 Task: In the  document gatewayarch.doc ,align picture to the 'center'. Insert word art below the picture and give heading  'Gateway Arch Bordered Blue'
Action: Mouse moved to (28, 109)
Screenshot: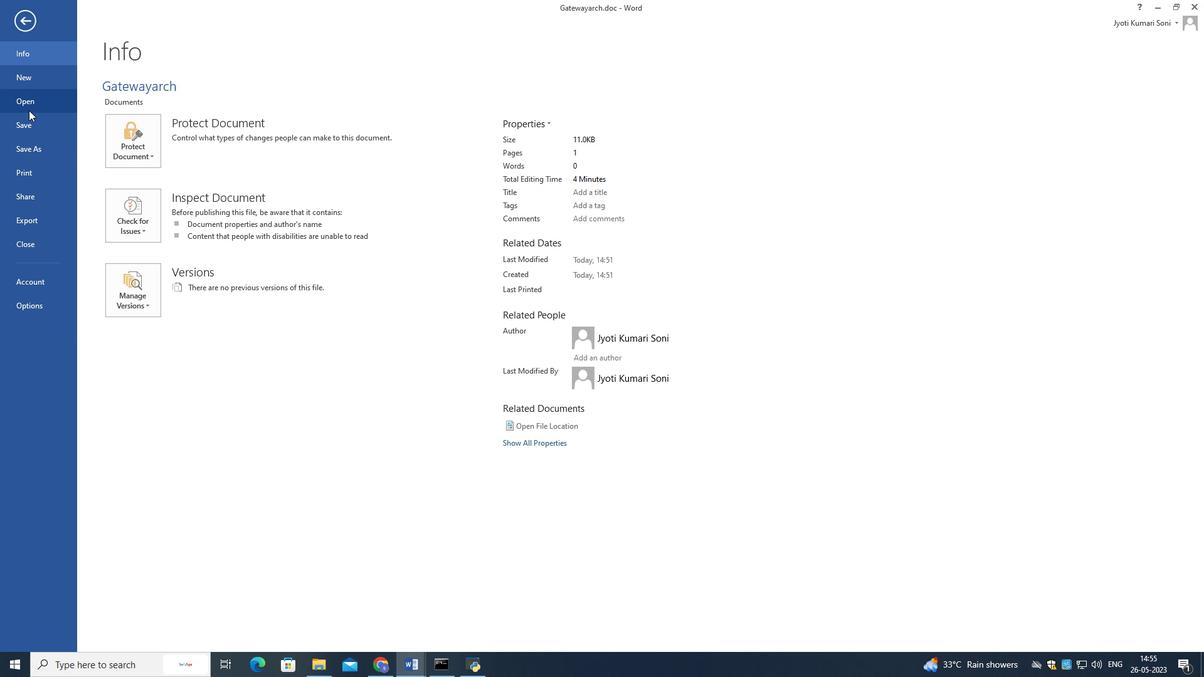 
Action: Mouse pressed left at (28, 109)
Screenshot: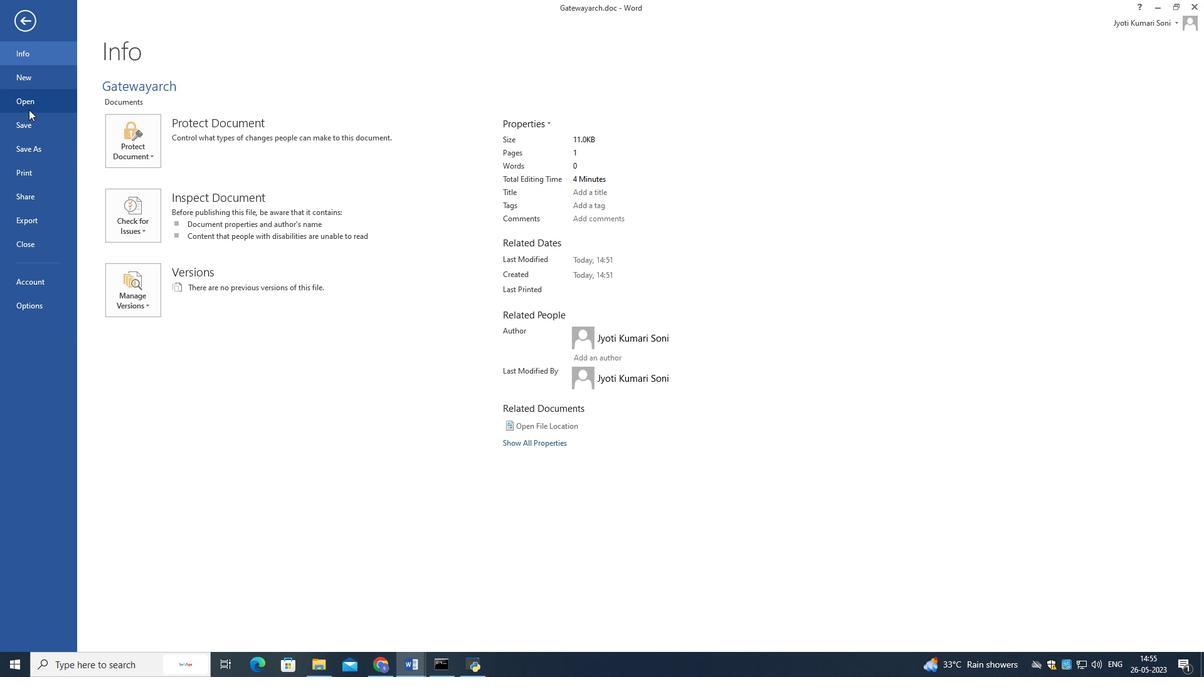 
Action: Mouse moved to (354, 114)
Screenshot: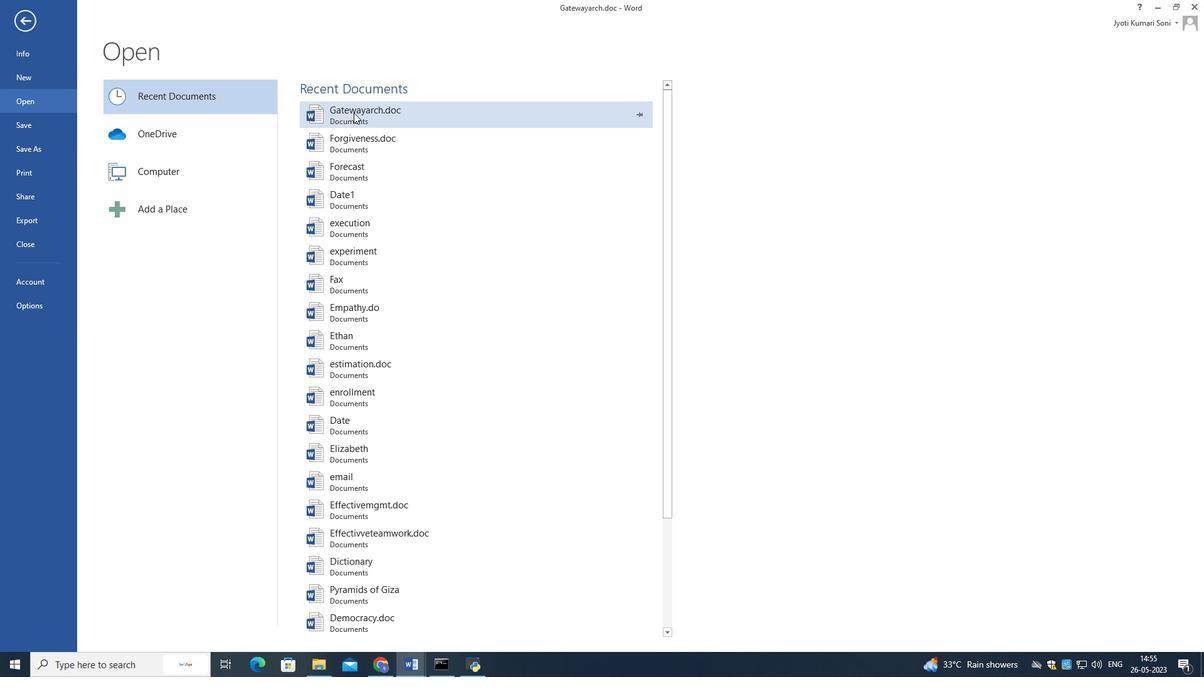 
Action: Mouse pressed left at (354, 114)
Screenshot: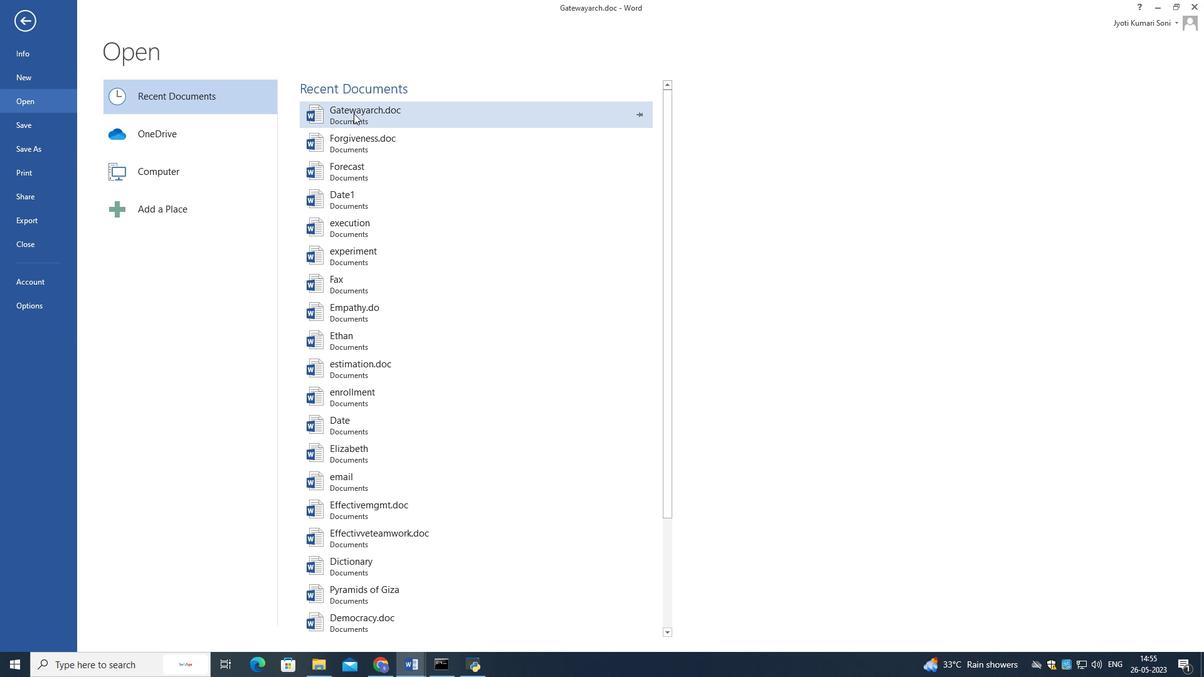 
Action: Mouse moved to (493, 240)
Screenshot: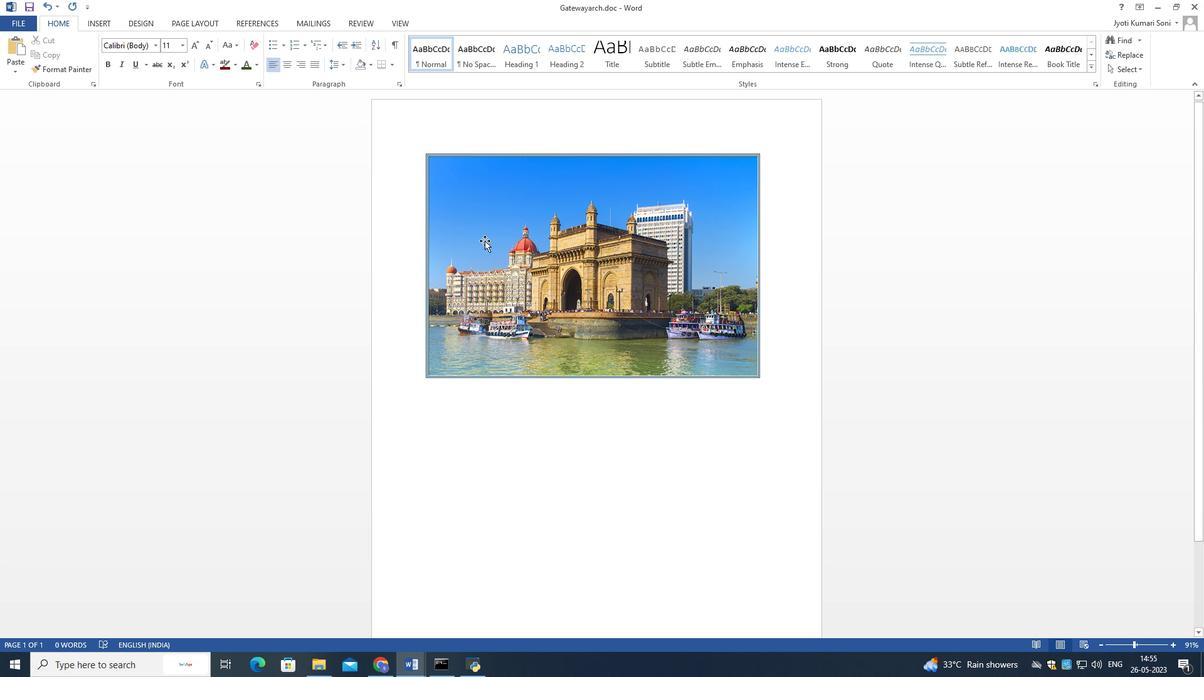 
Action: Mouse pressed left at (493, 240)
Screenshot: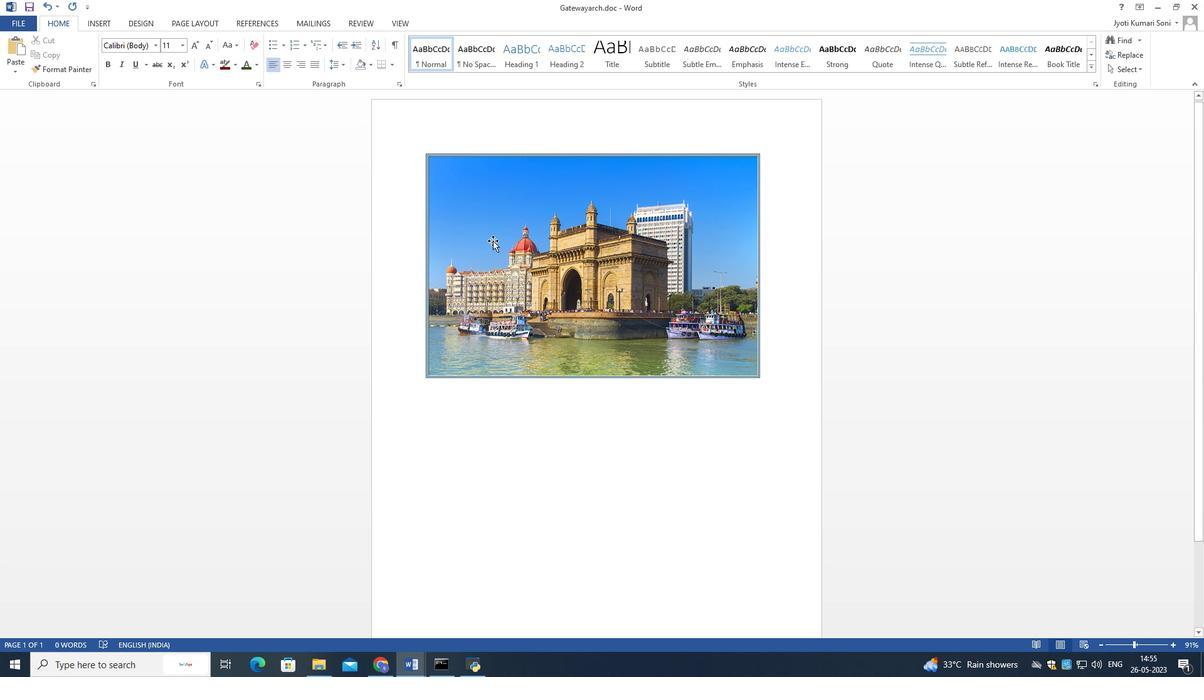 
Action: Mouse moved to (286, 62)
Screenshot: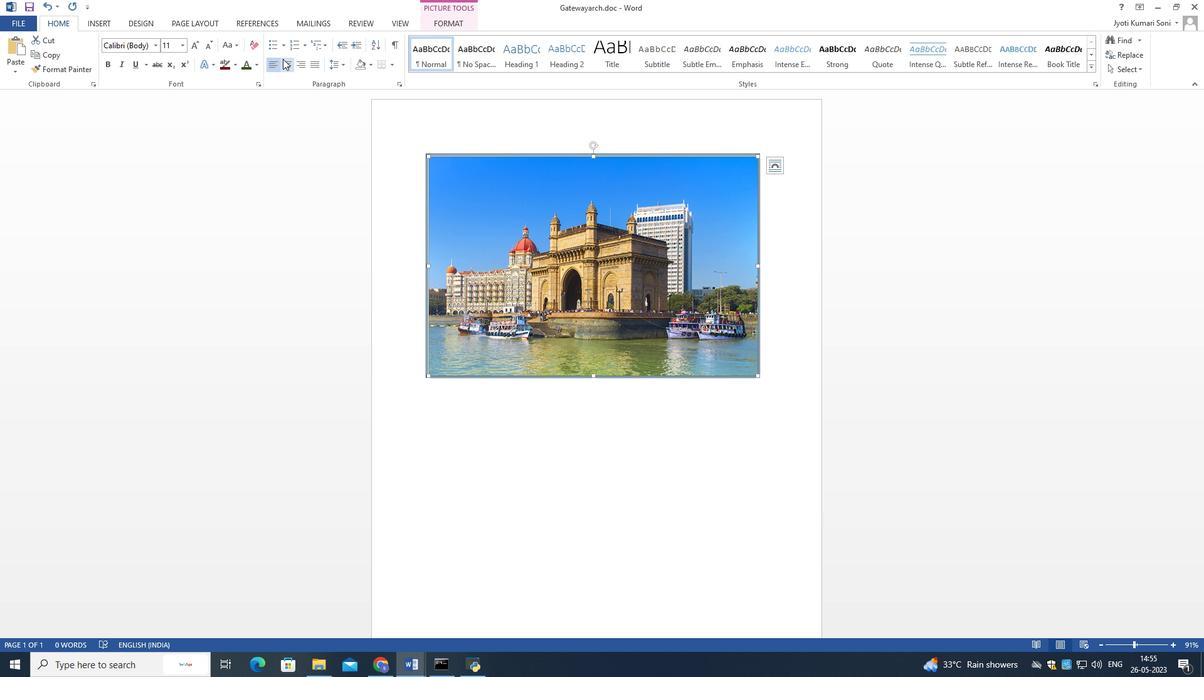 
Action: Mouse pressed left at (286, 62)
Screenshot: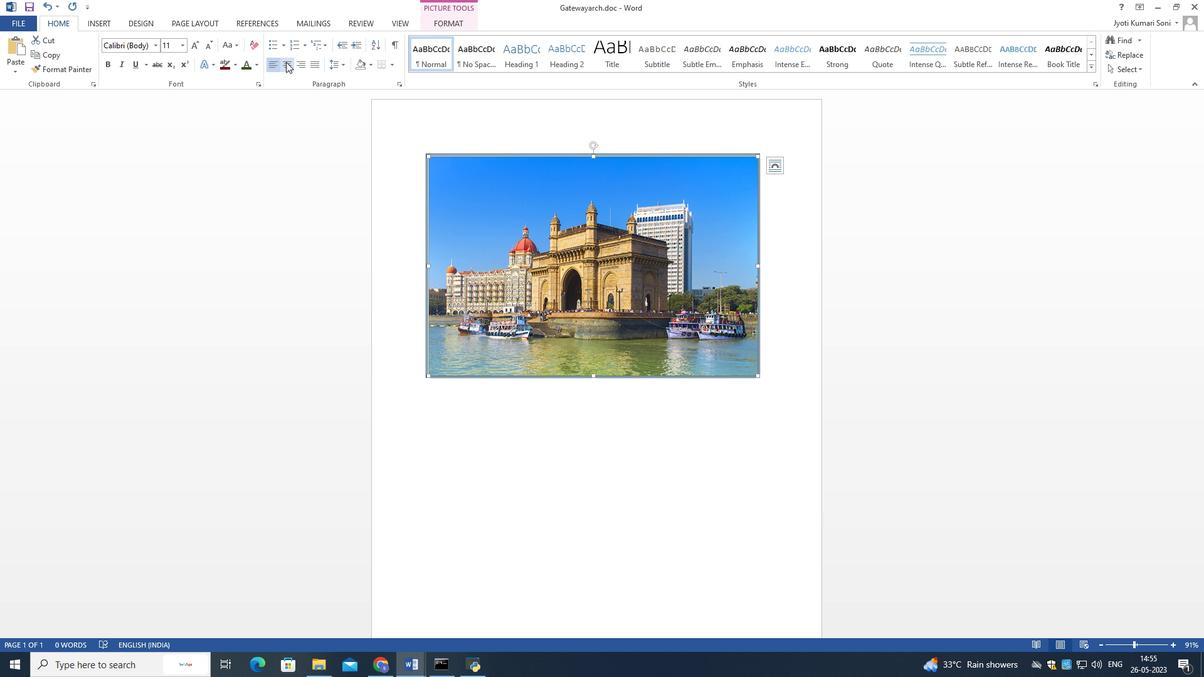 
Action: Mouse moved to (619, 454)
Screenshot: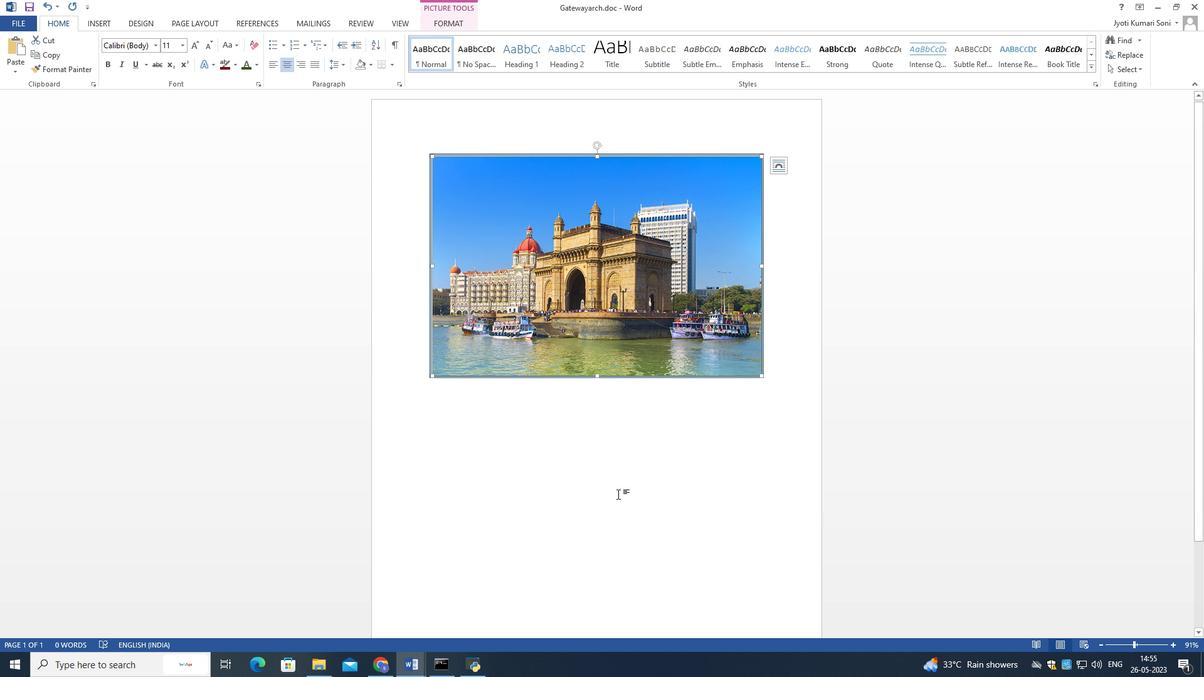 
Action: Mouse pressed left at (619, 454)
Screenshot: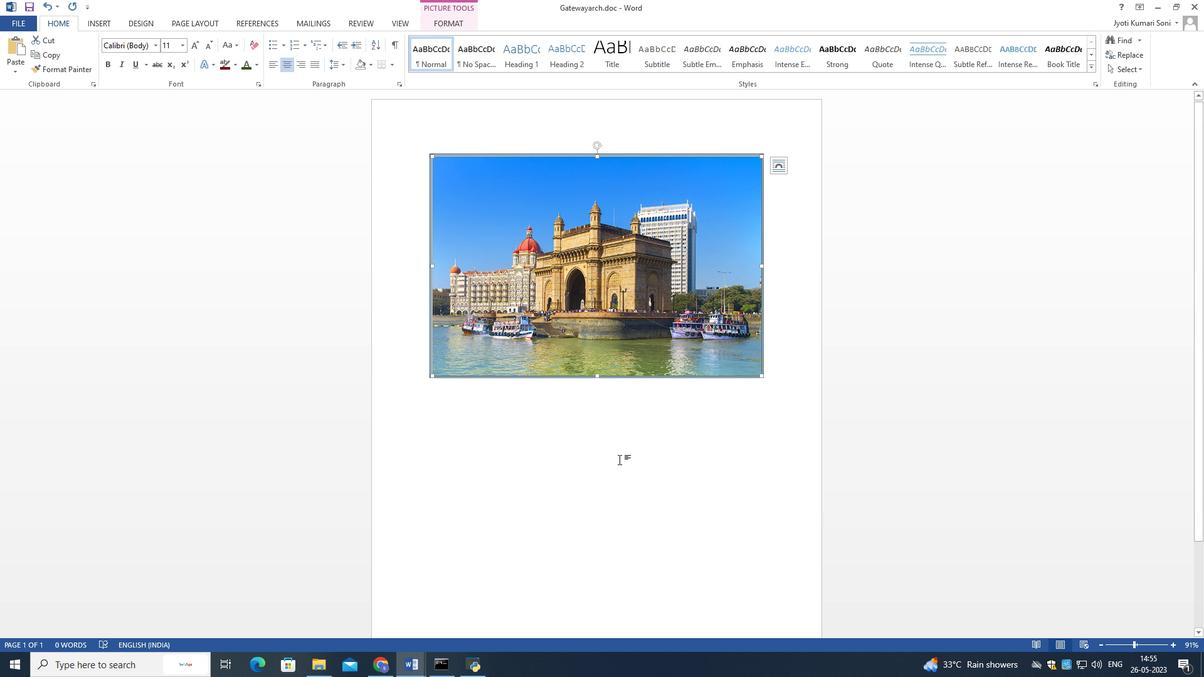 
Action: Mouse moved to (763, 383)
Screenshot: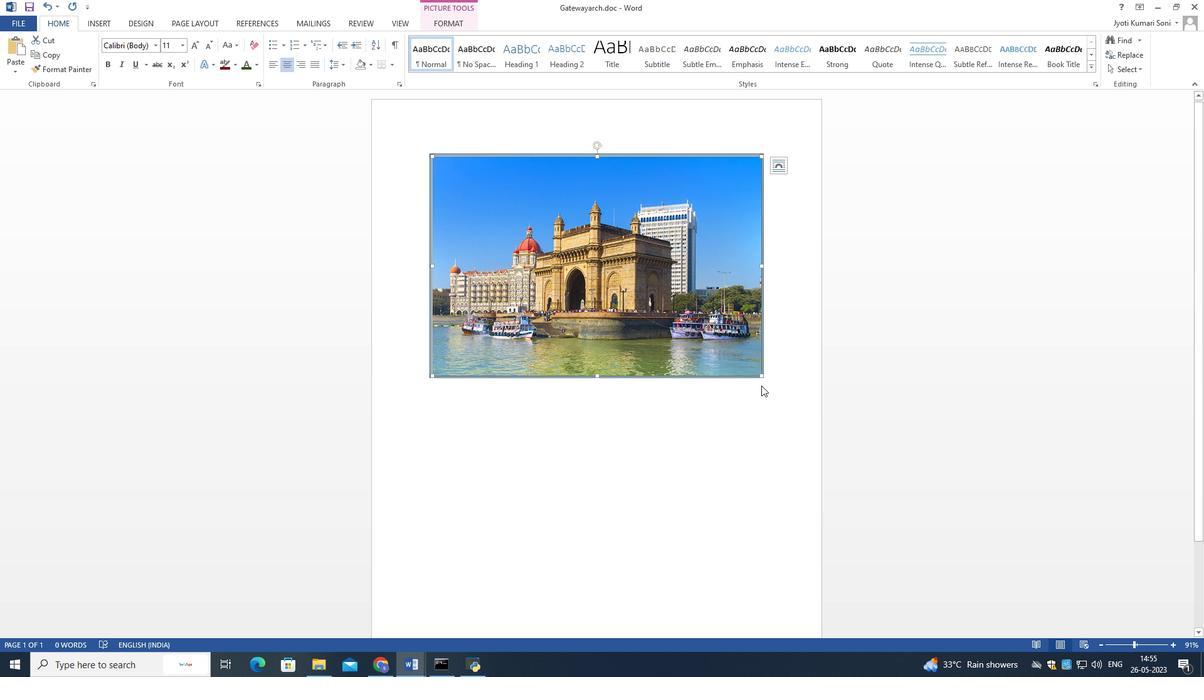
Action: Mouse pressed left at (763, 383)
Screenshot: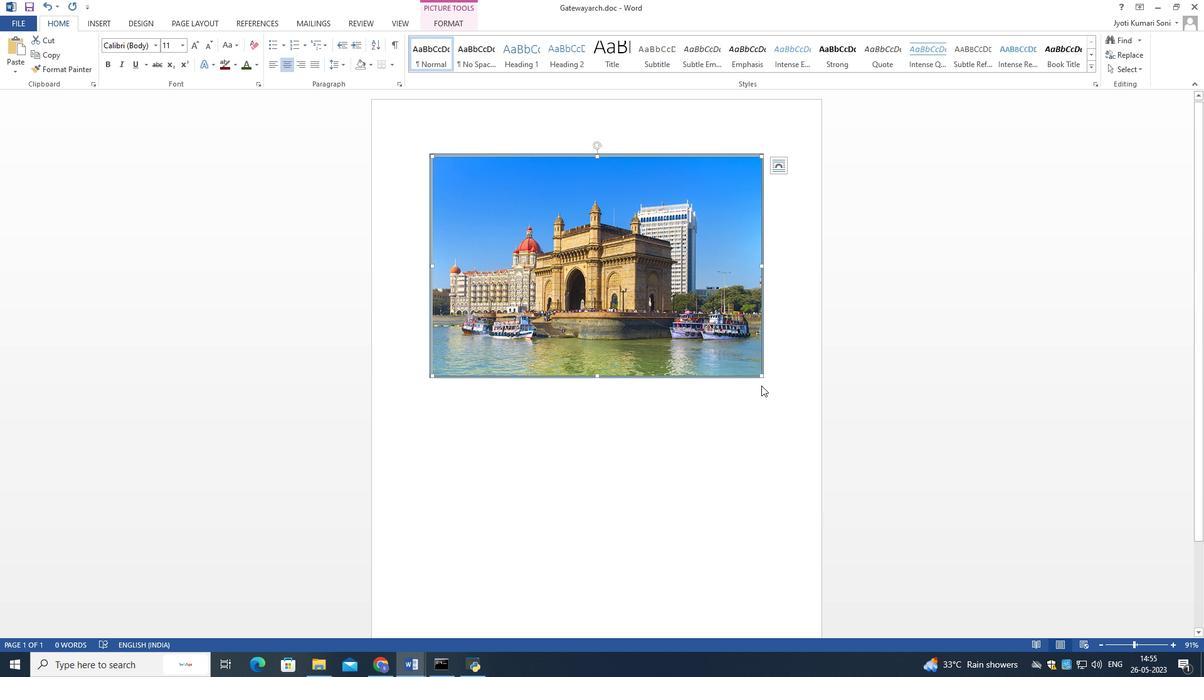 
Action: Mouse moved to (767, 377)
Screenshot: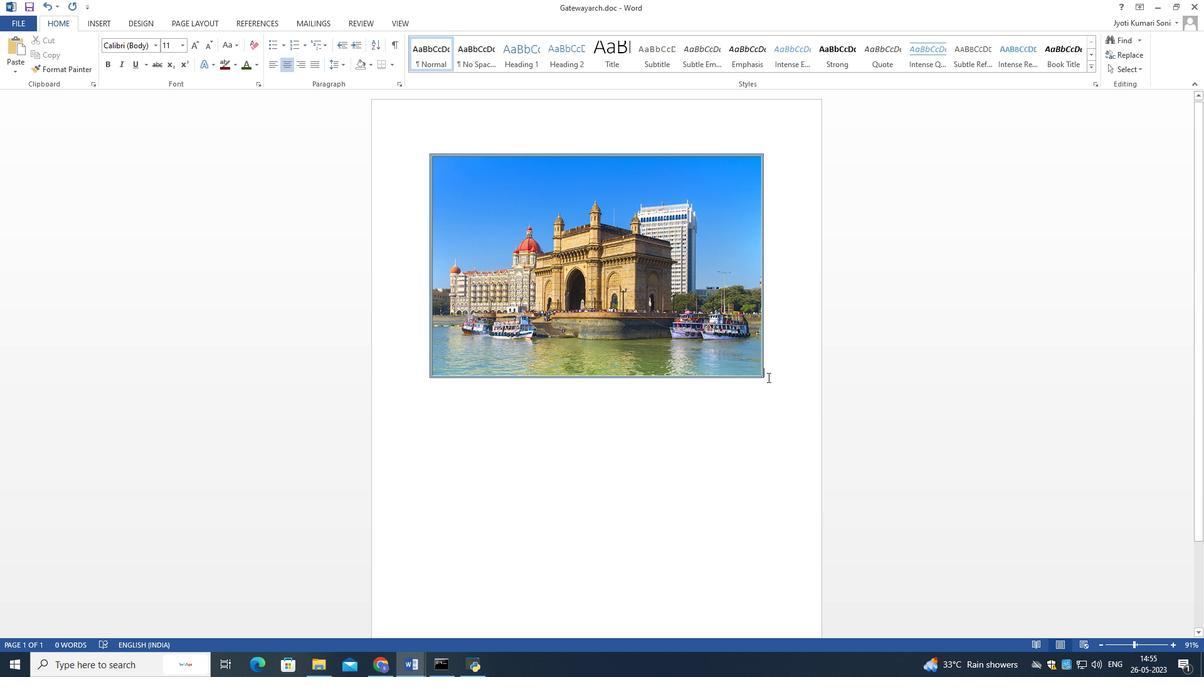 
Action: Key pressed <Key.enter><Key.enter>
Screenshot: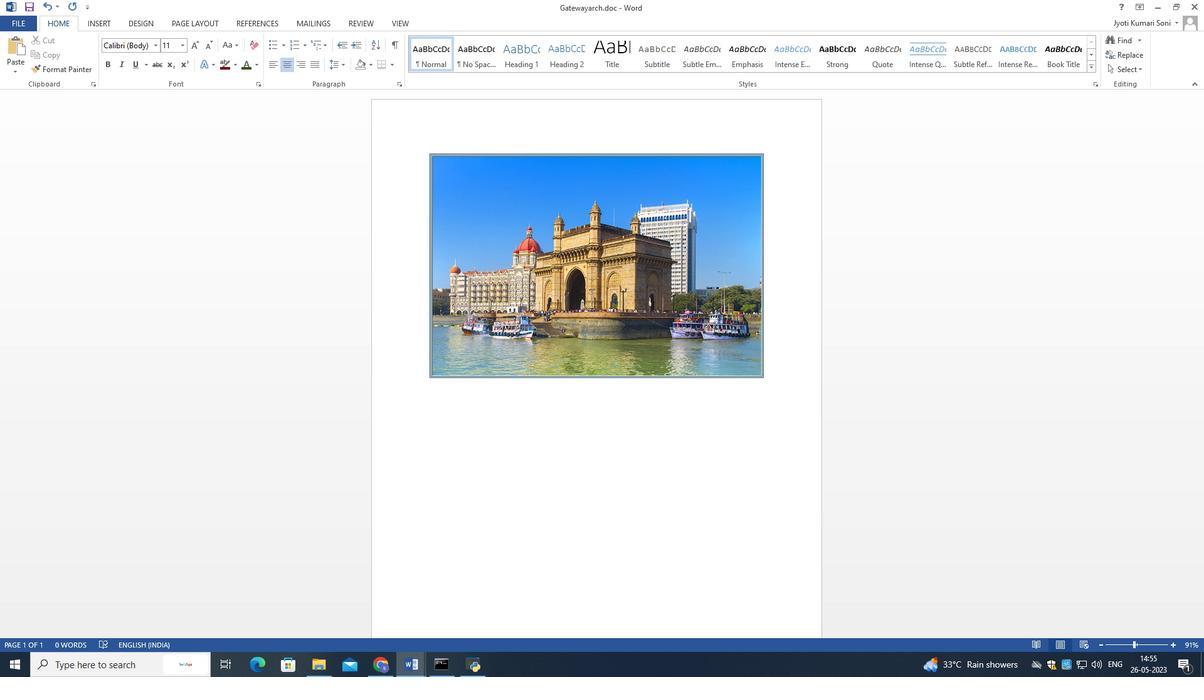 
Action: Mouse moved to (107, 26)
Screenshot: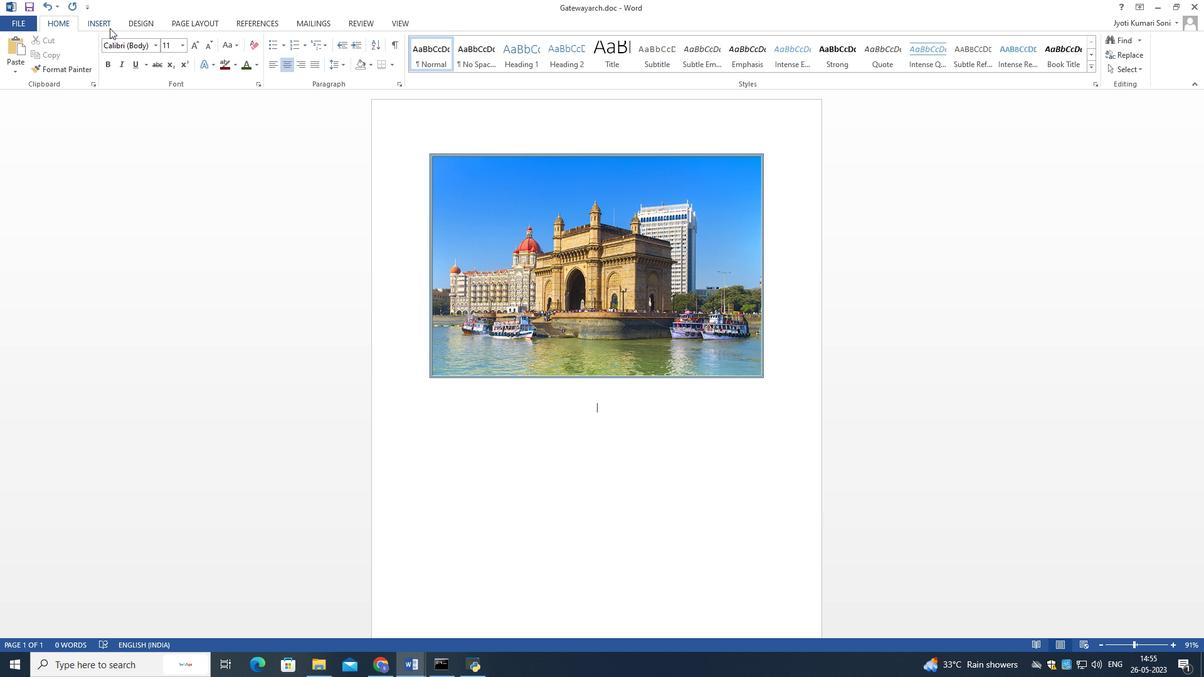 
Action: Mouse pressed left at (107, 26)
Screenshot: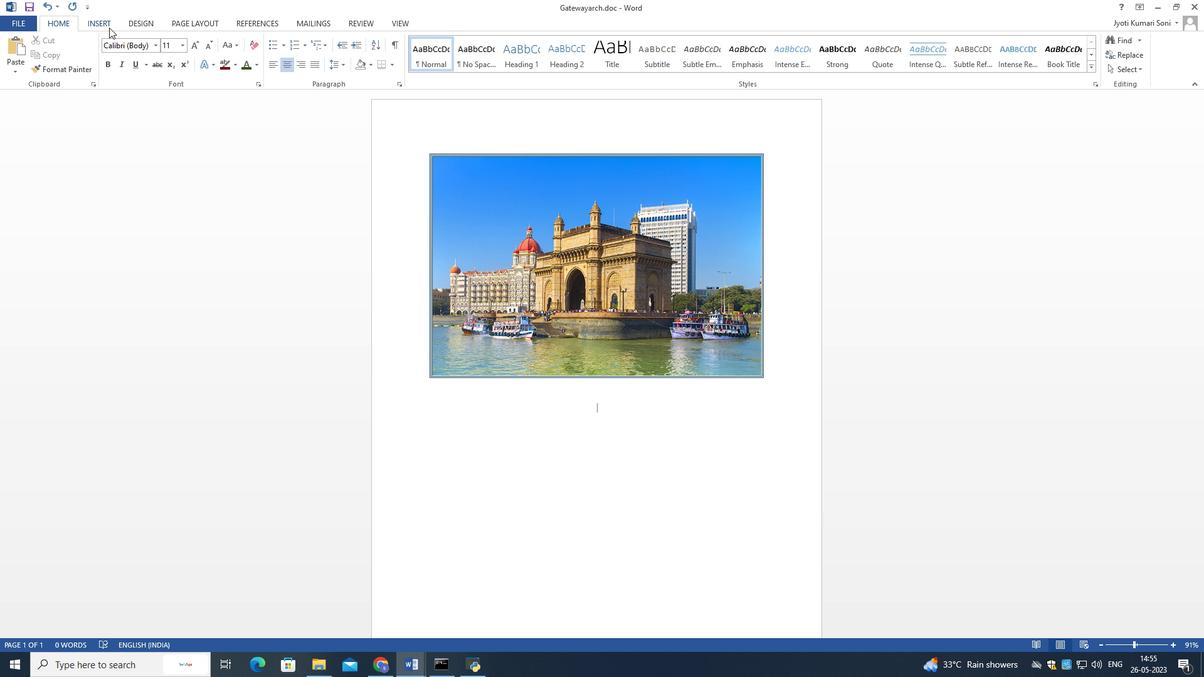 
Action: Mouse moved to (691, 69)
Screenshot: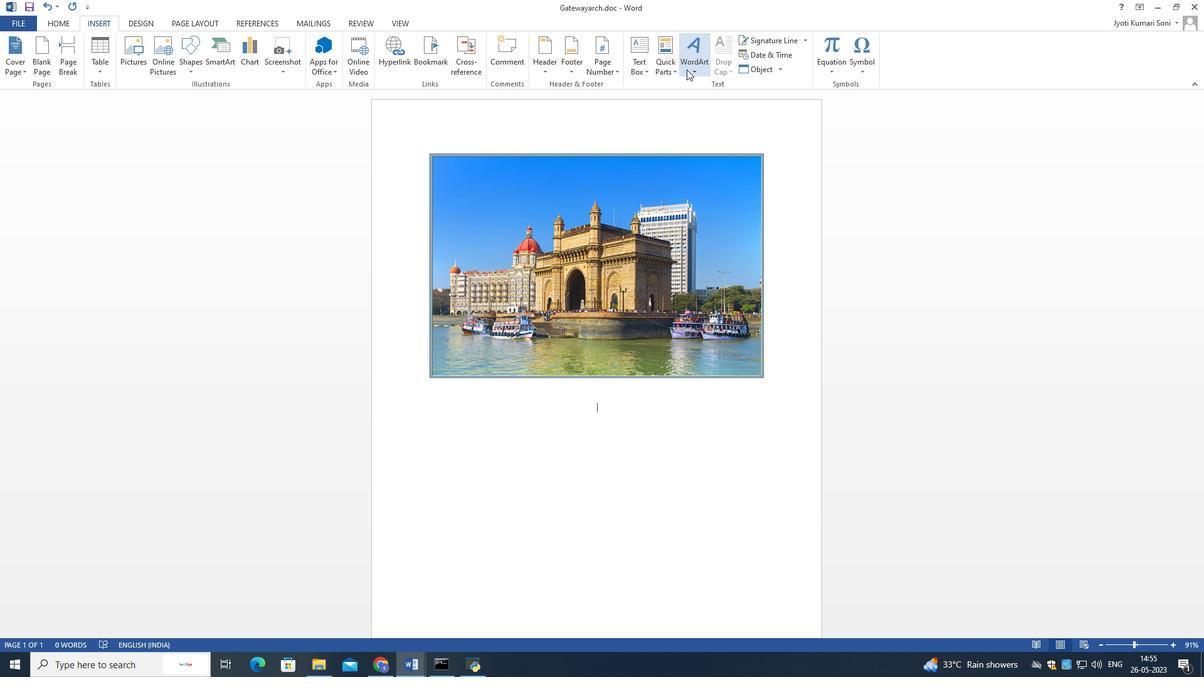 
Action: Mouse pressed left at (691, 69)
Screenshot: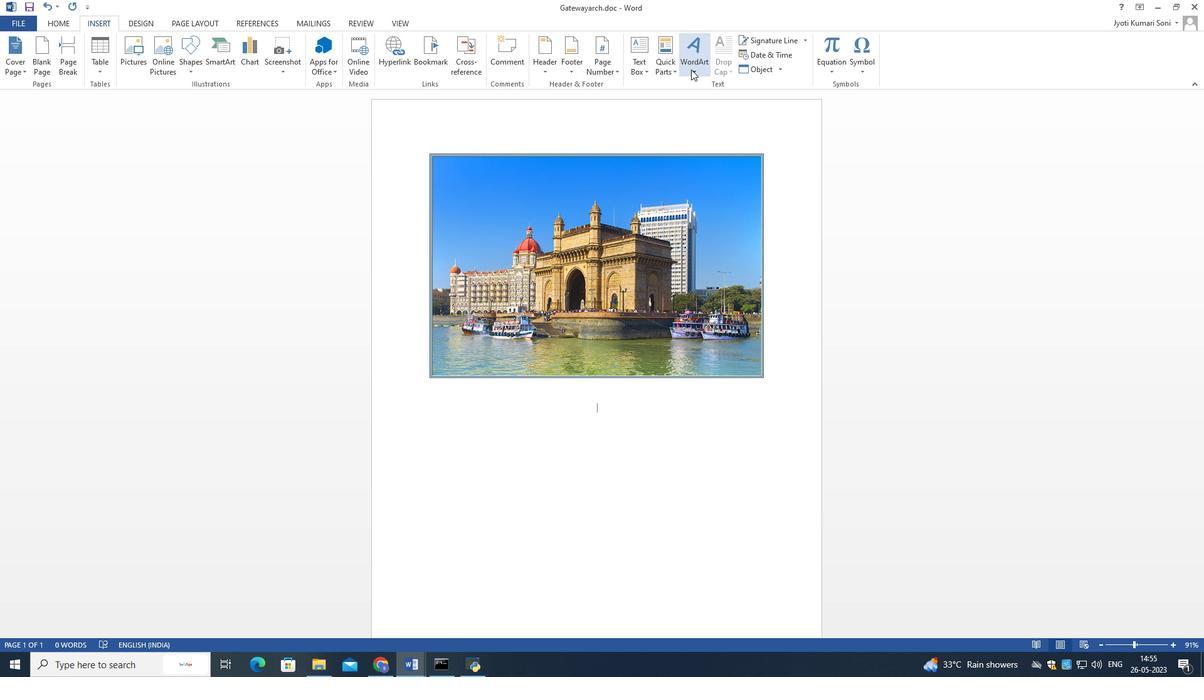 
Action: Mouse moved to (589, 417)
Screenshot: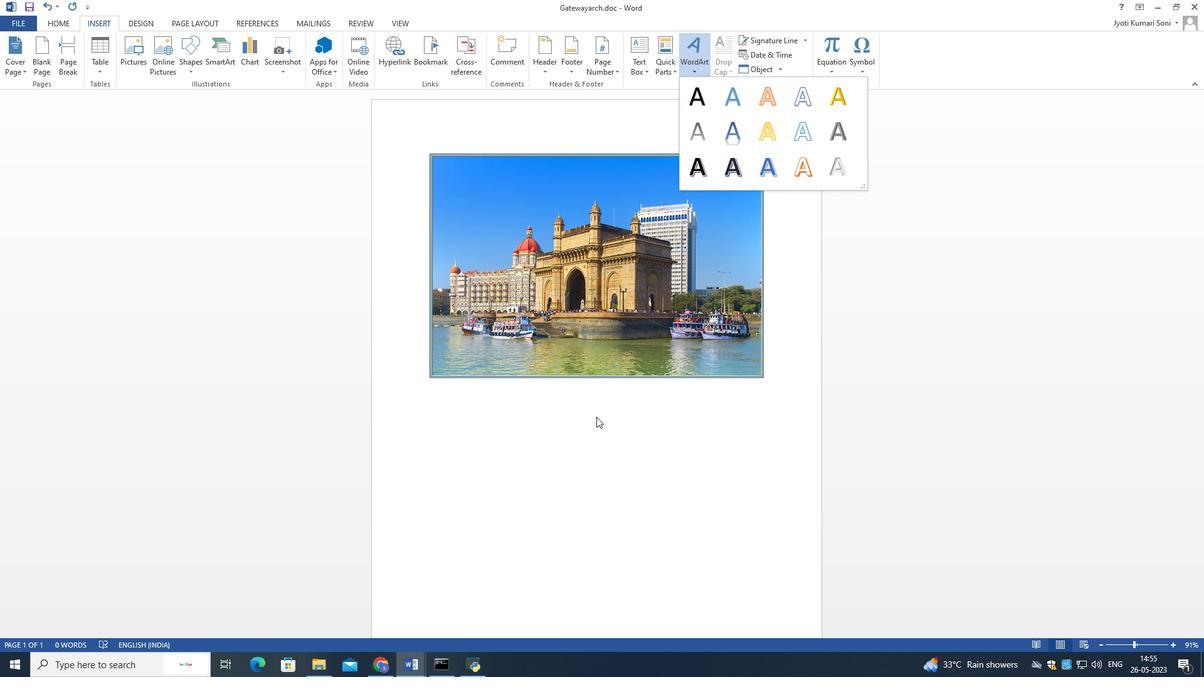 
Action: Mouse pressed left at (589, 417)
Screenshot: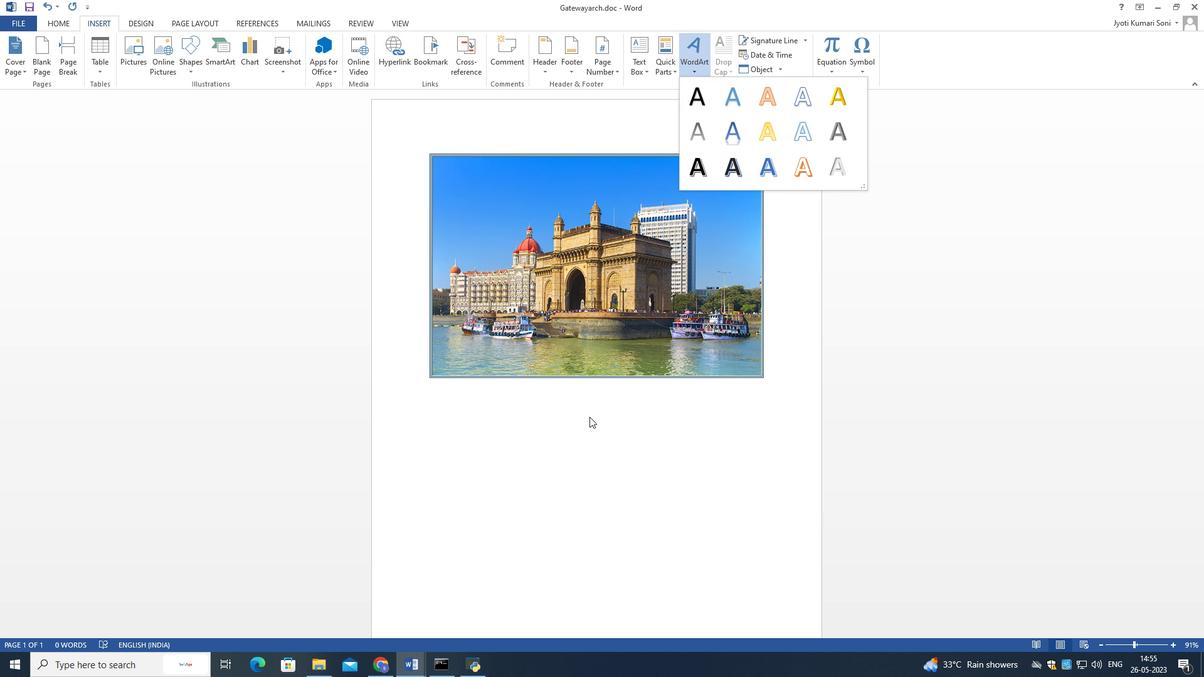 
Action: Mouse moved to (586, 416)
Screenshot: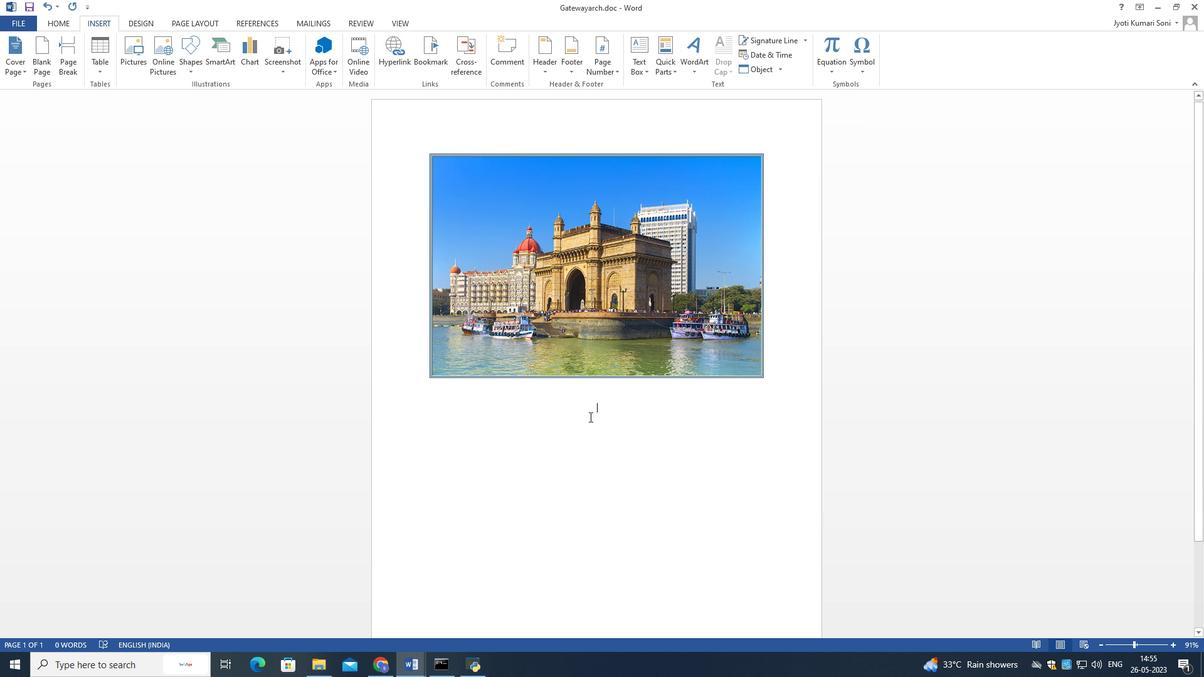 
Action: Key pressed <Key.shift>Gateway<Key.space><Key.shift>Arch<Key.space><Key.shift>Bordered<Key.space><Key.shift><Key.shift><Key.shift><Key.shift><Key.shift><Key.shift><Key.shift><Key.shift><Key.shift><Key.shift><Key.shift><Key.shift><Key.shift><Key.shift><Key.shift><Key.shift><Key.shift><Key.shift><Key.shift><Key.shift><Key.shift><Key.shift>Blue
Screenshot: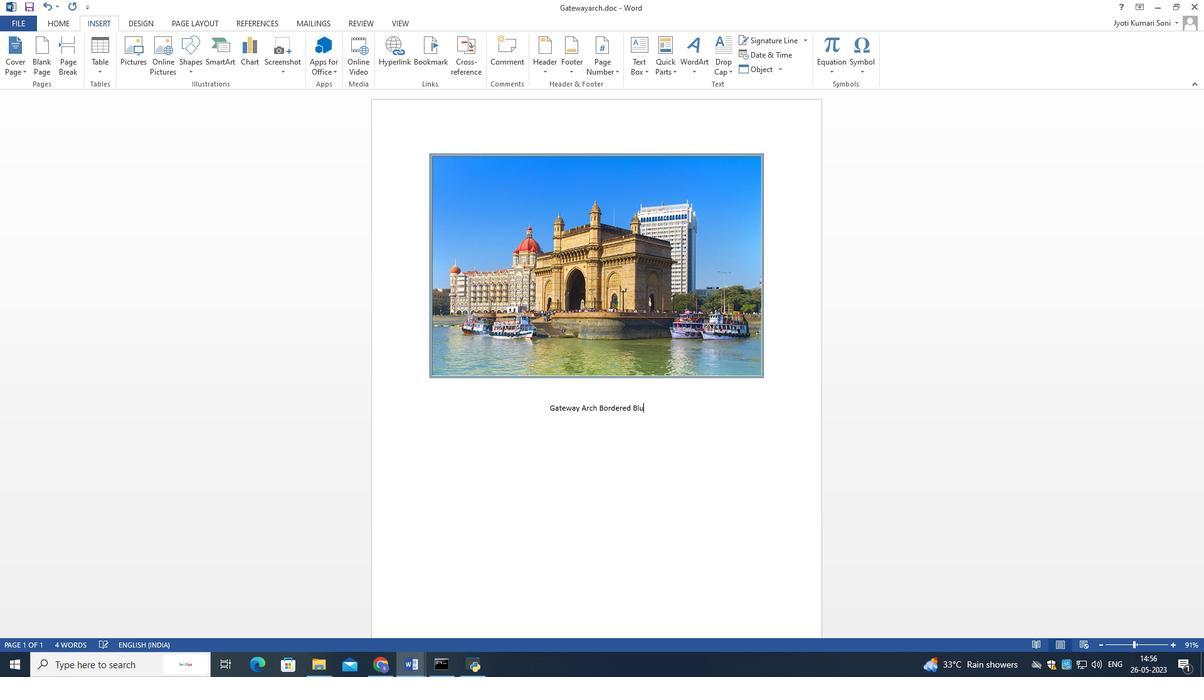 
Action: Mouse moved to (659, 401)
Screenshot: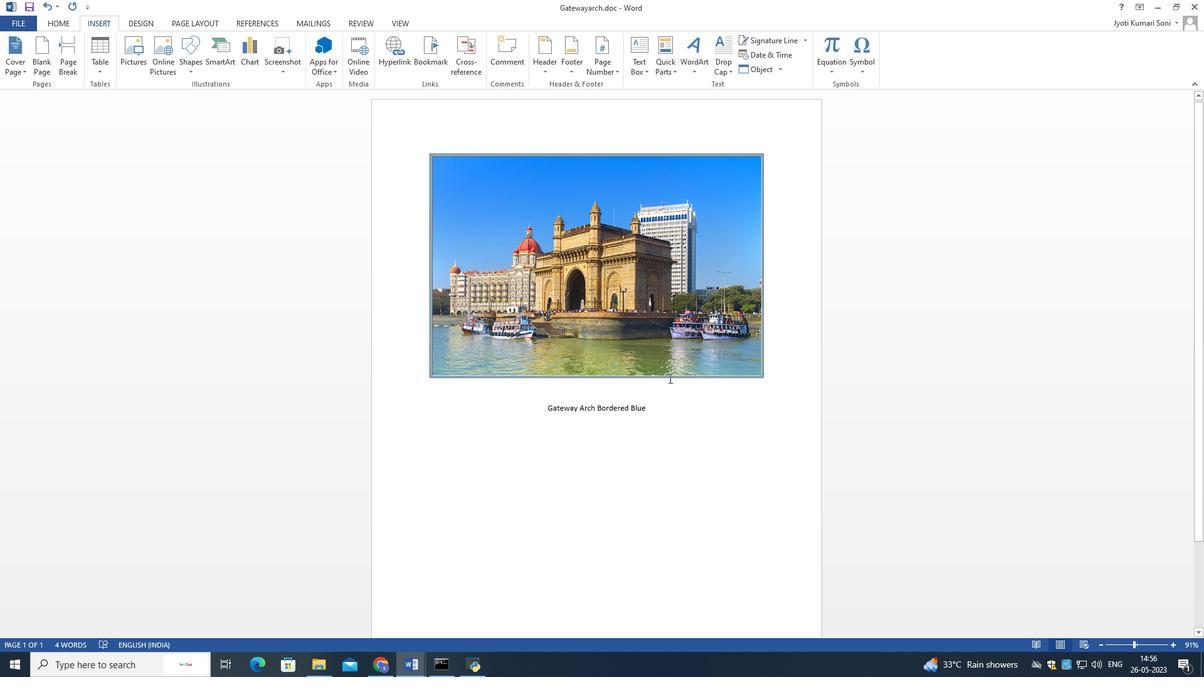 
Action: Mouse pressed left at (659, 401)
Screenshot: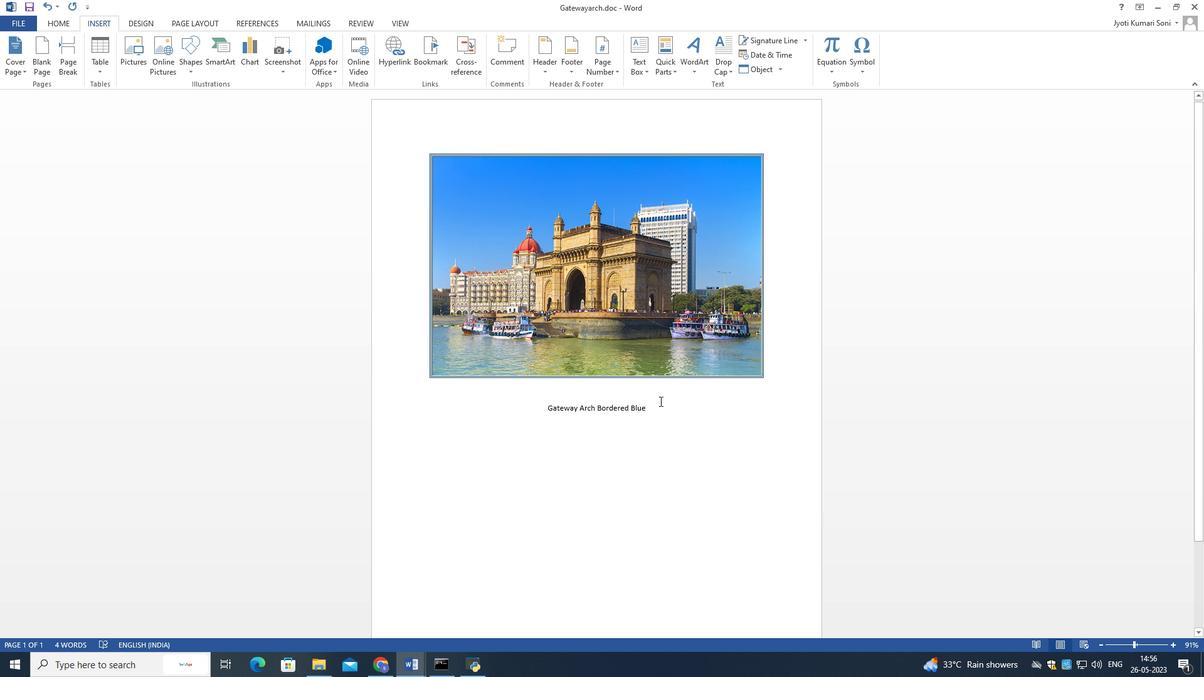 
Action: Mouse moved to (699, 69)
Screenshot: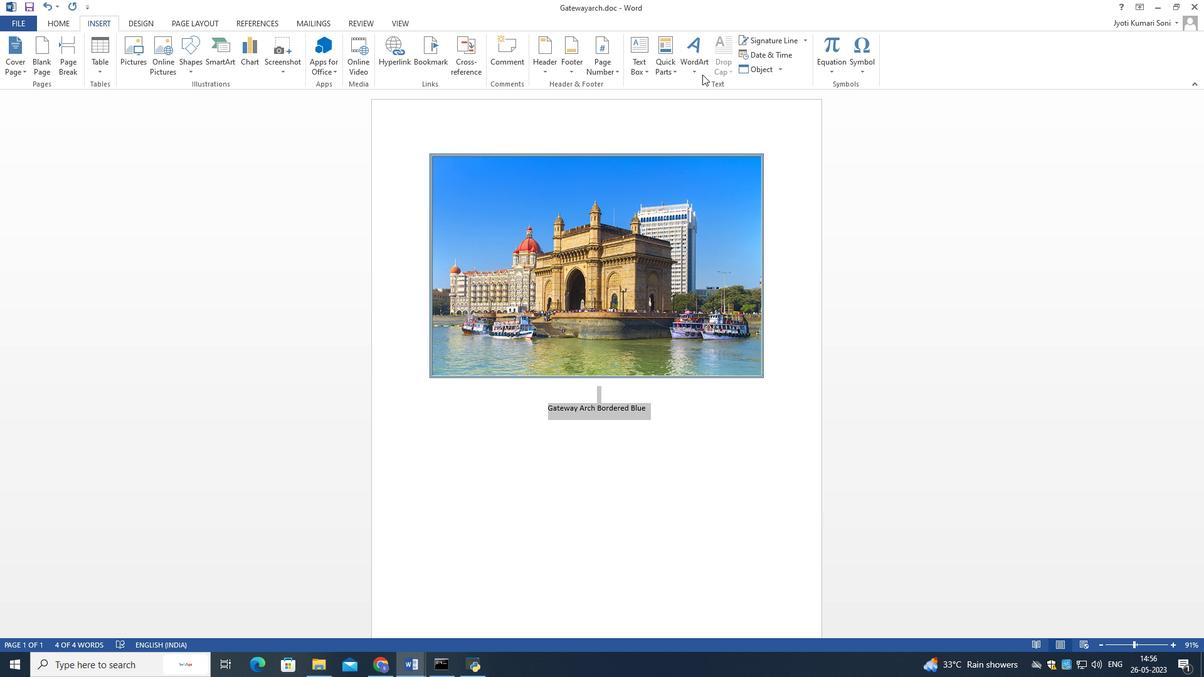 
Action: Mouse pressed left at (699, 69)
Screenshot: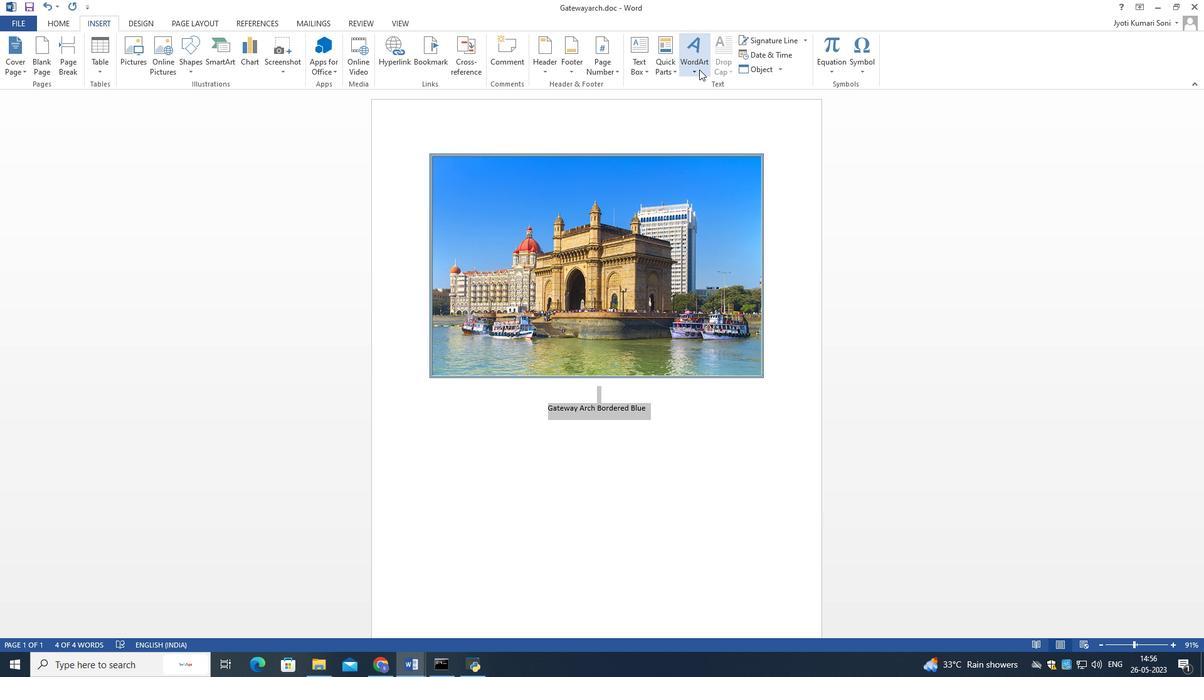 
Action: Mouse moved to (733, 139)
Screenshot: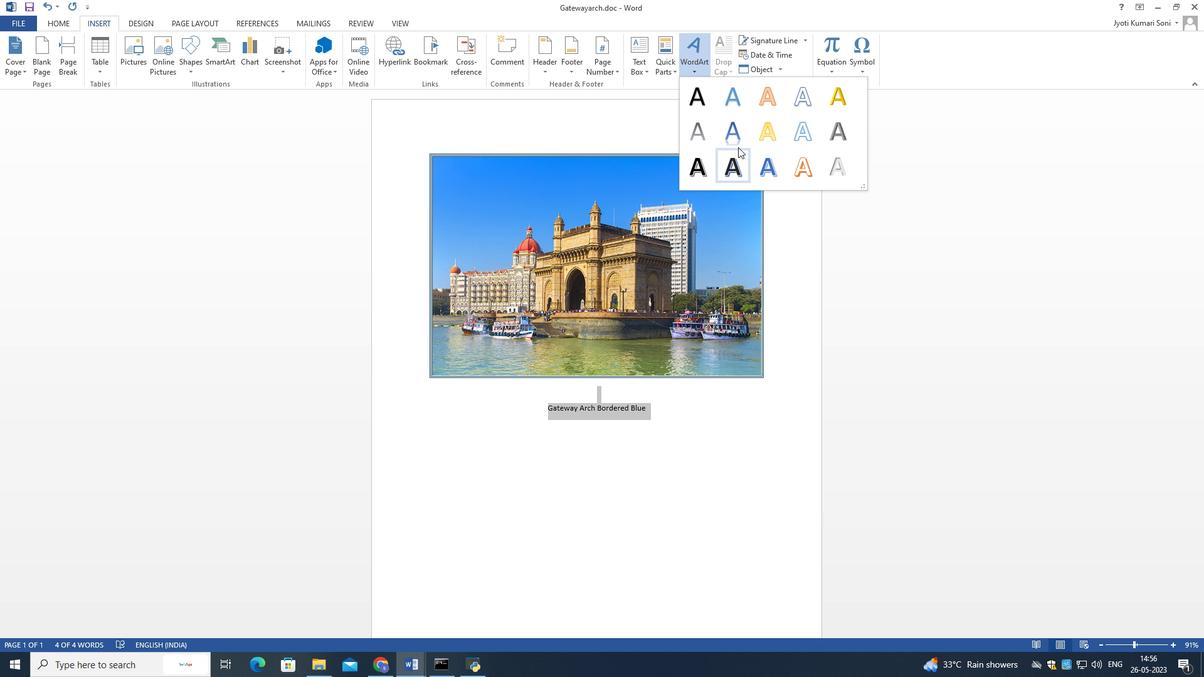 
Action: Mouse pressed left at (733, 139)
Screenshot: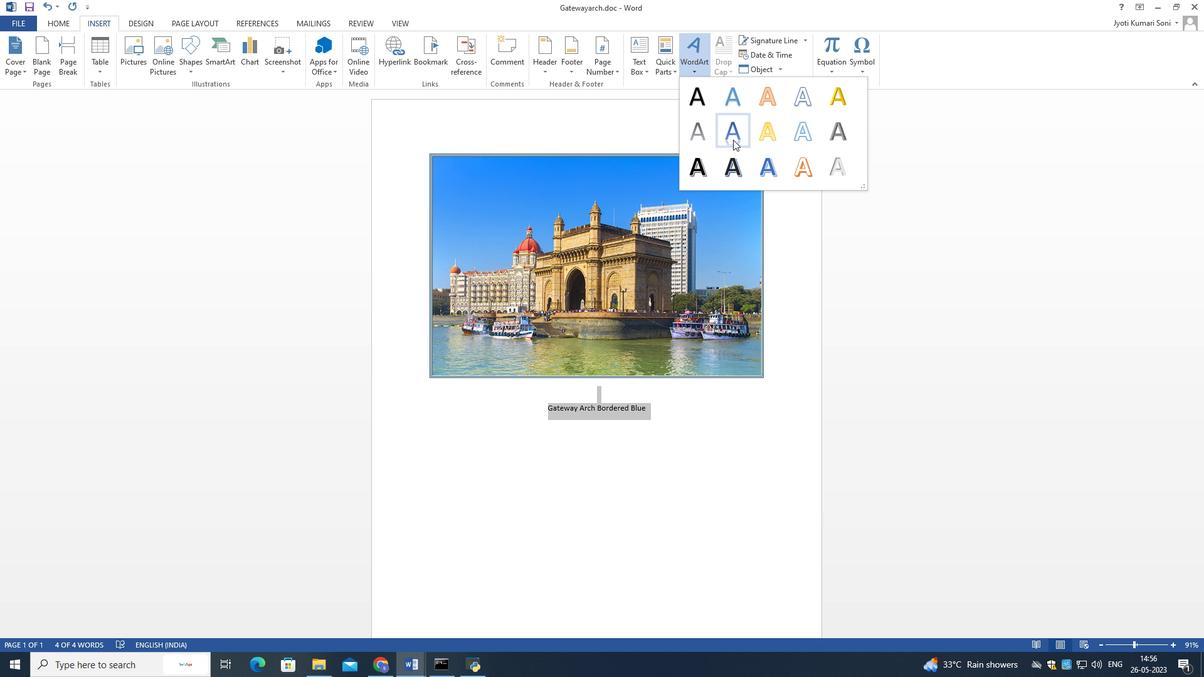 
Action: Mouse moved to (675, 520)
Screenshot: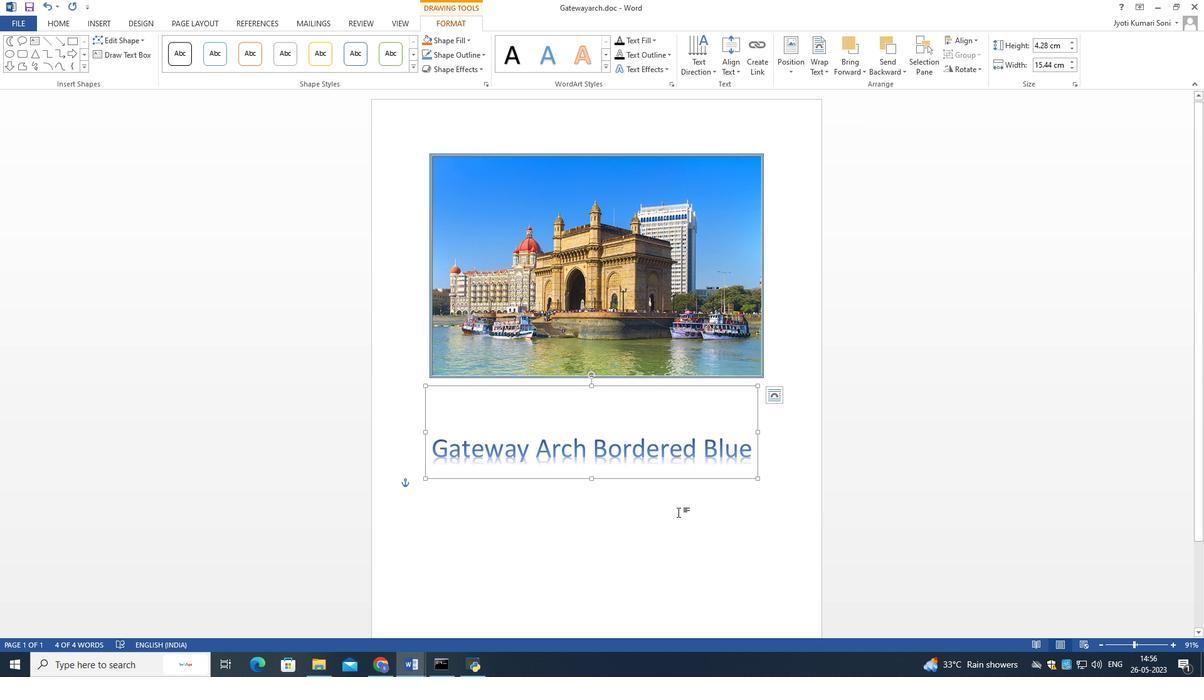 
Action: Mouse pressed left at (675, 520)
Screenshot: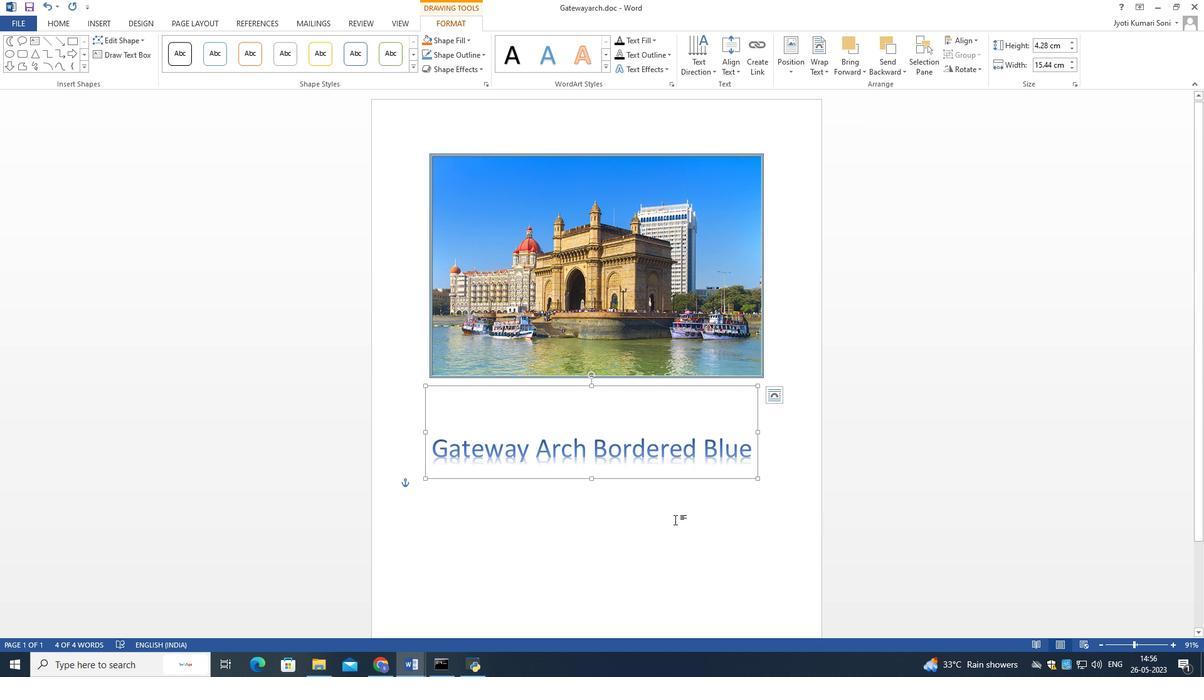 
Action: Mouse pressed left at (675, 520)
Screenshot: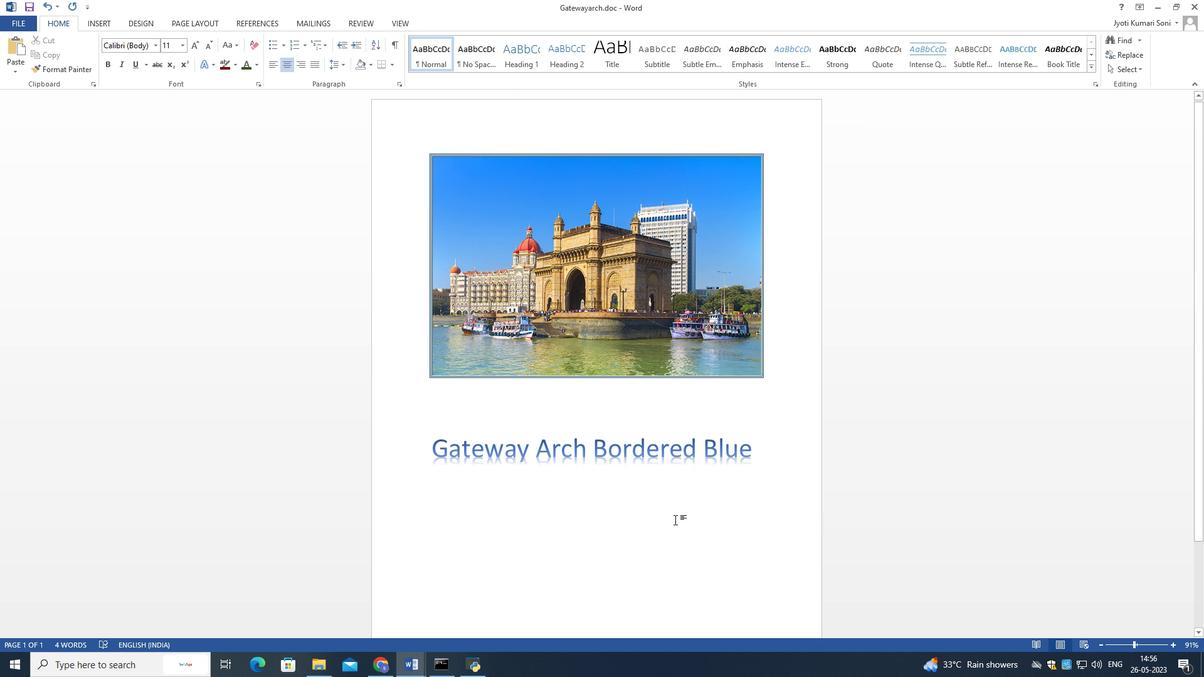 
Action: Mouse moved to (650, 522)
Screenshot: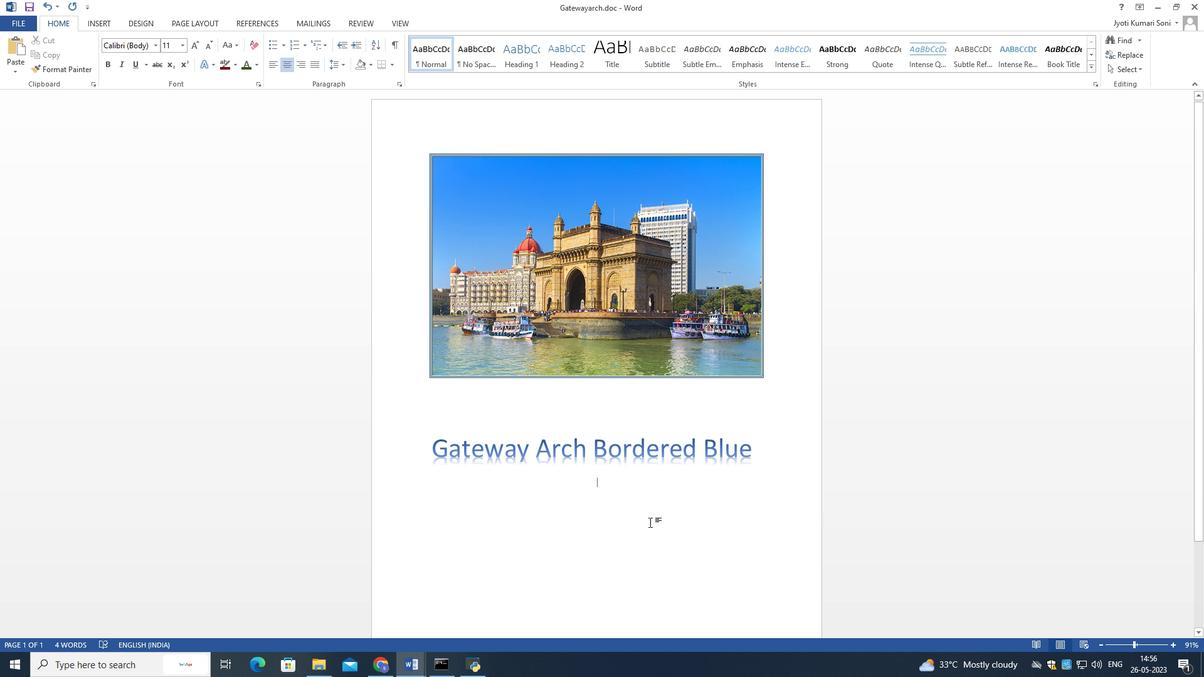 
Action: Mouse scrolled (650, 523) with delta (0, 0)
Screenshot: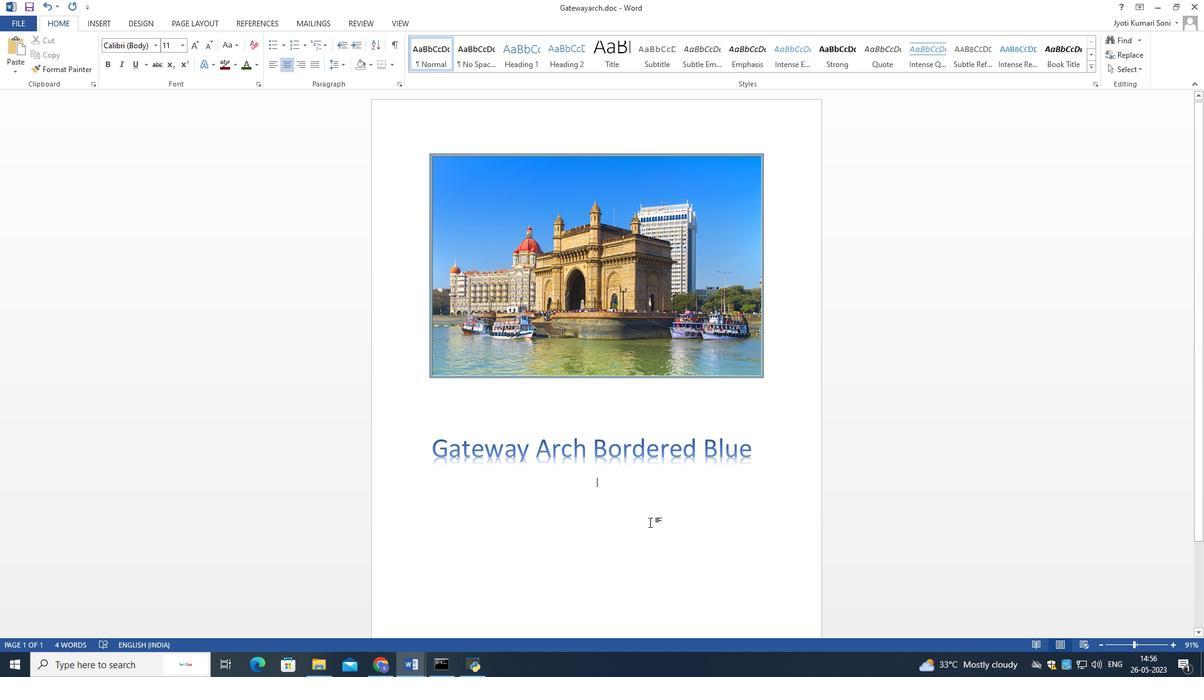 
Action: Mouse moved to (651, 522)
Screenshot: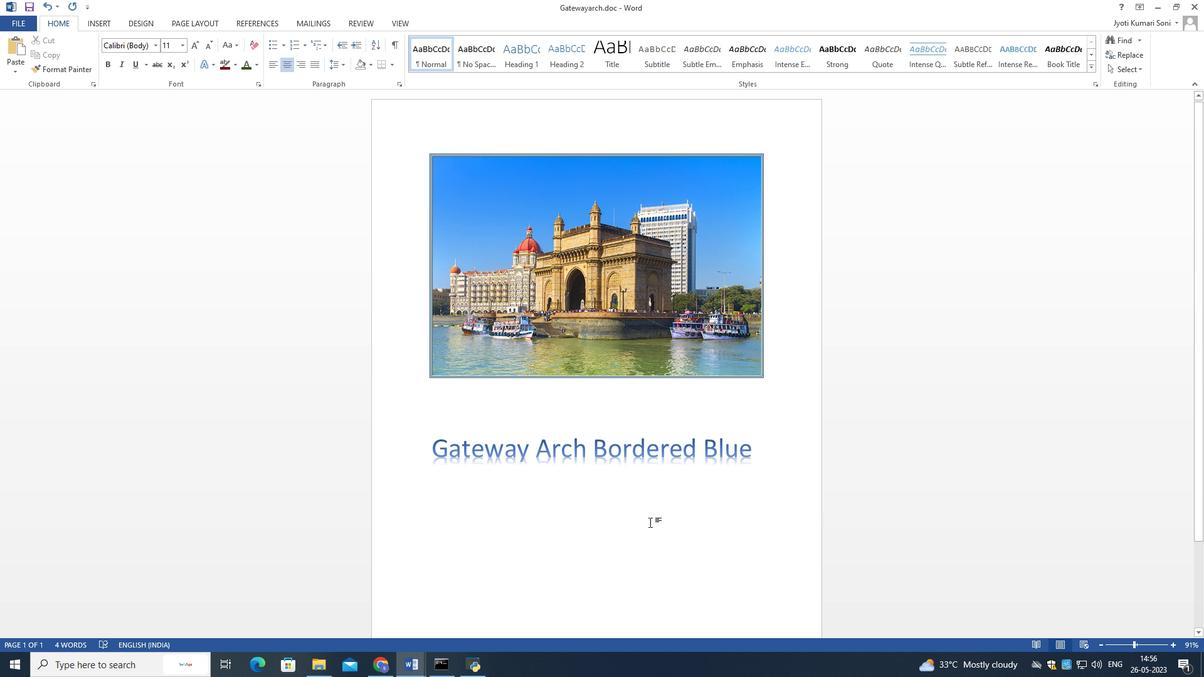 
Action: Mouse scrolled (651, 521) with delta (0, 0)
Screenshot: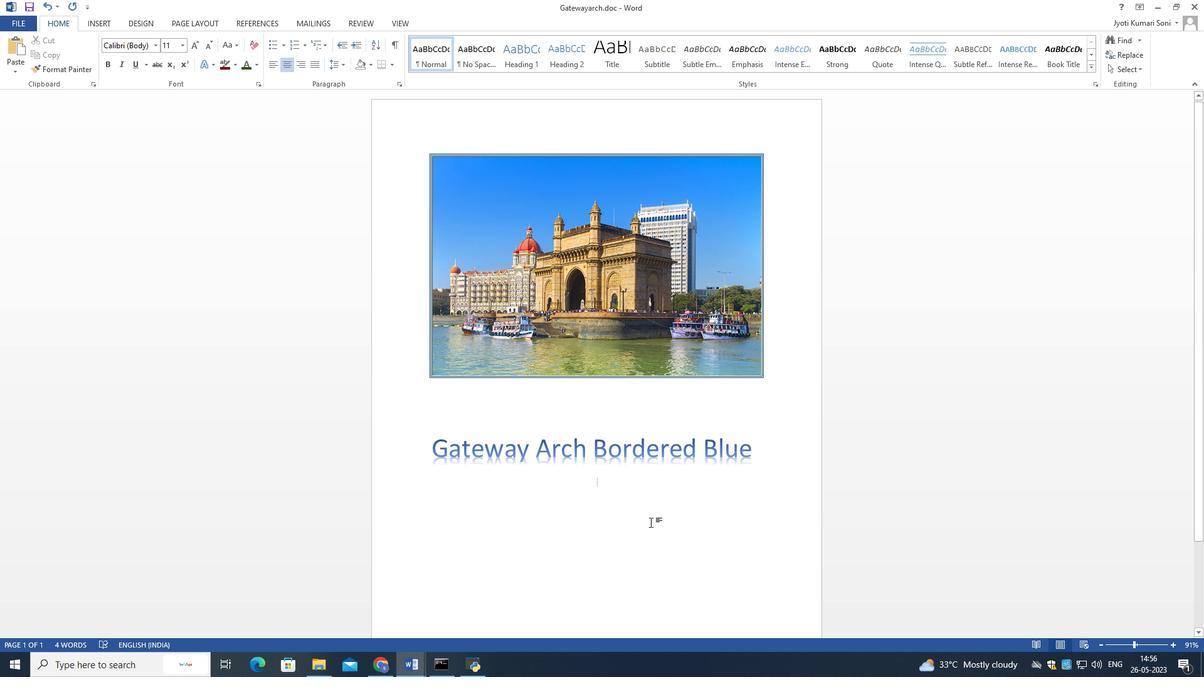 
Action: Mouse moved to (652, 522)
Screenshot: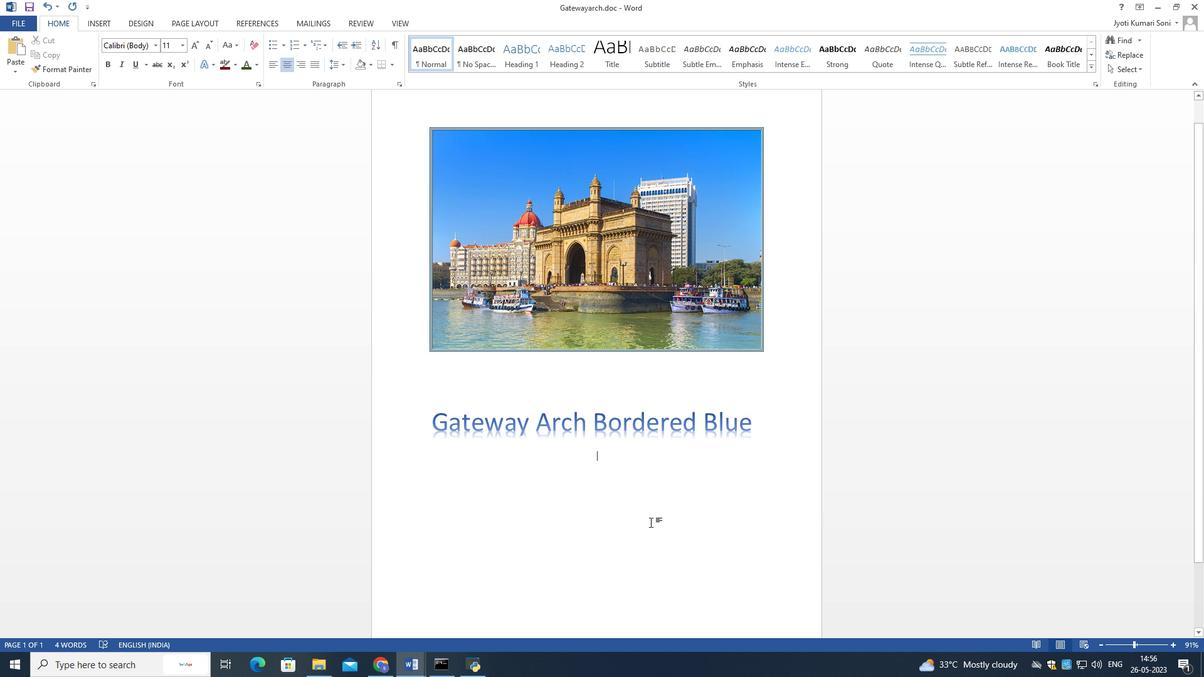 
Action: Mouse scrolled (652, 521) with delta (0, 0)
Screenshot: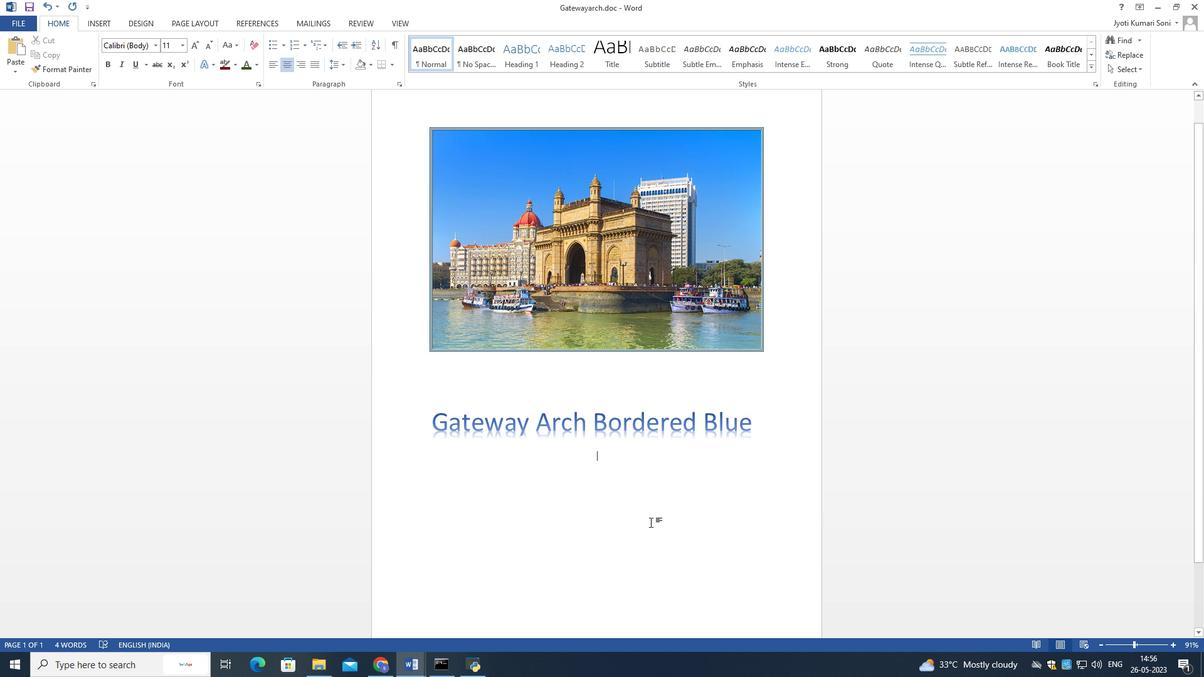 
Action: Mouse moved to (652, 522)
Screenshot: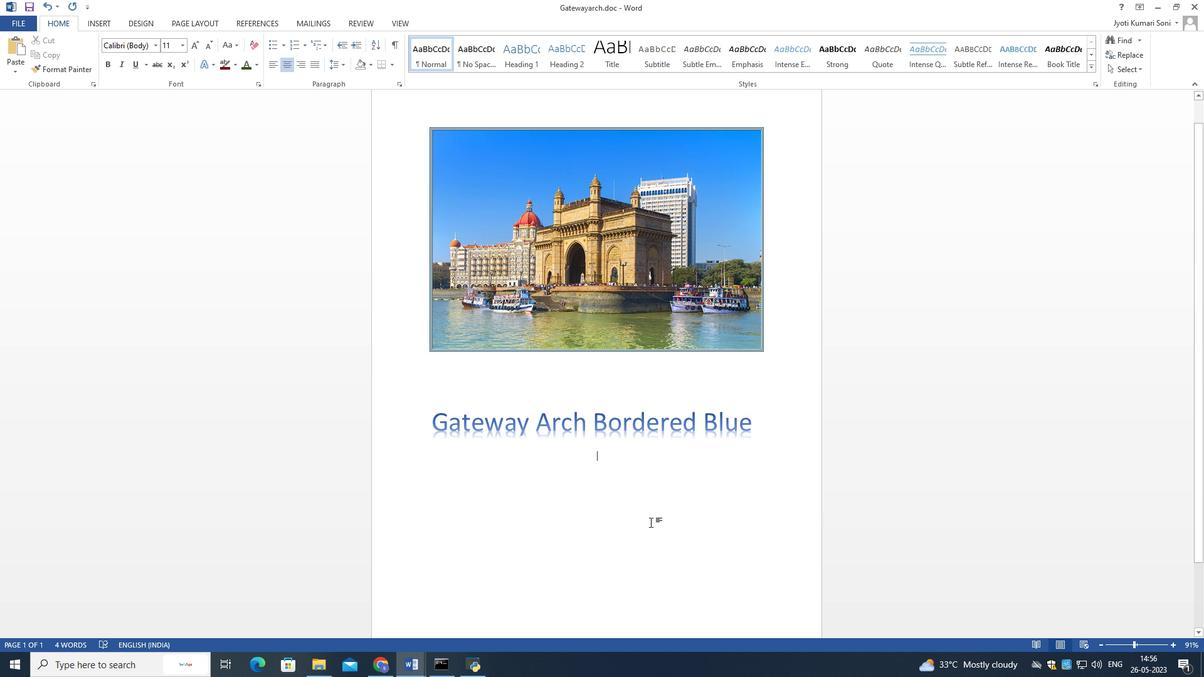
Action: Mouse scrolled (652, 521) with delta (0, 0)
Screenshot: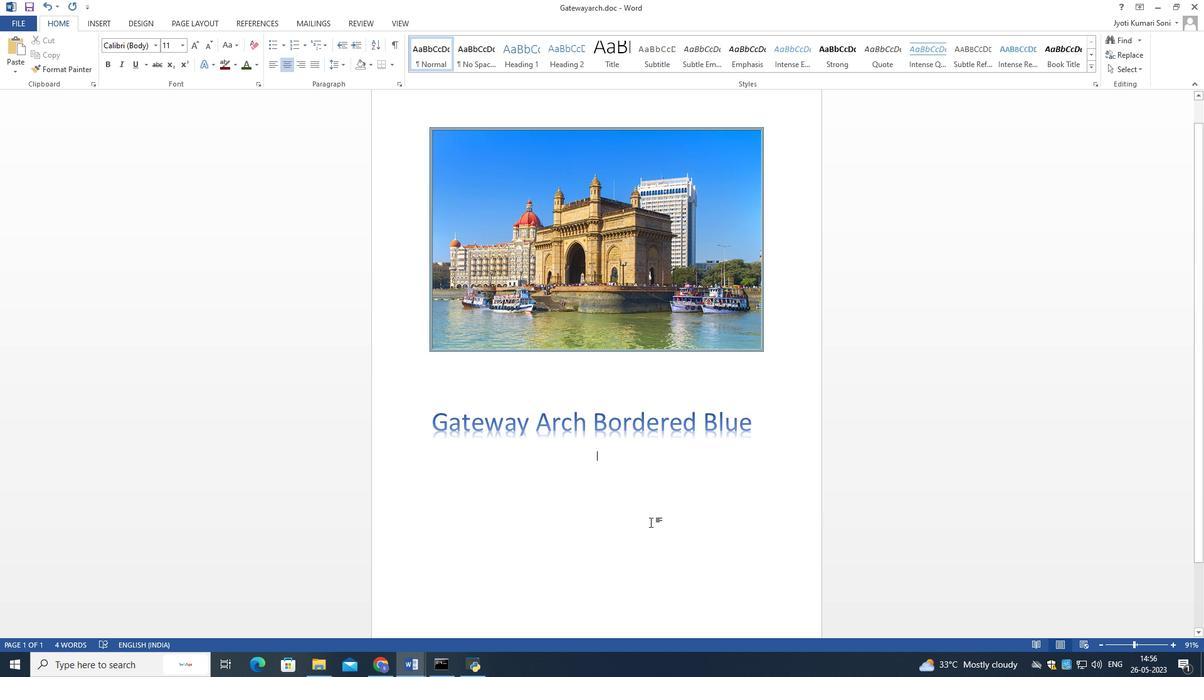 
Action: Mouse scrolled (652, 523) with delta (0, 0)
Screenshot: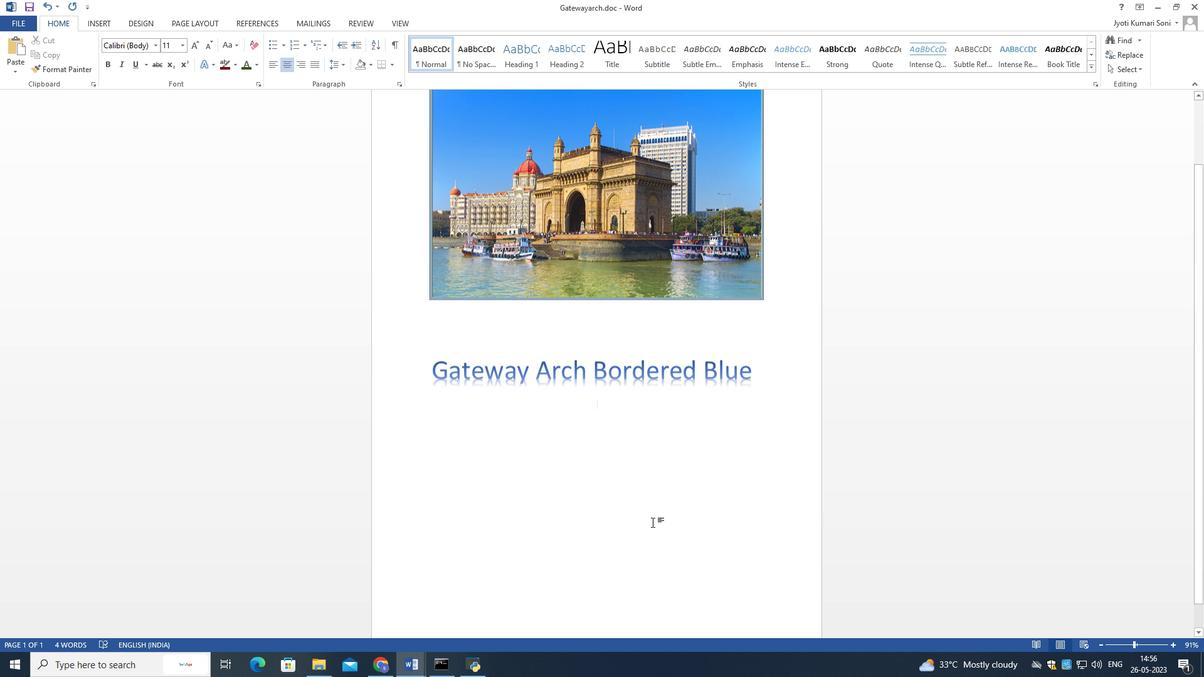 
Action: Mouse scrolled (652, 523) with delta (0, 0)
Screenshot: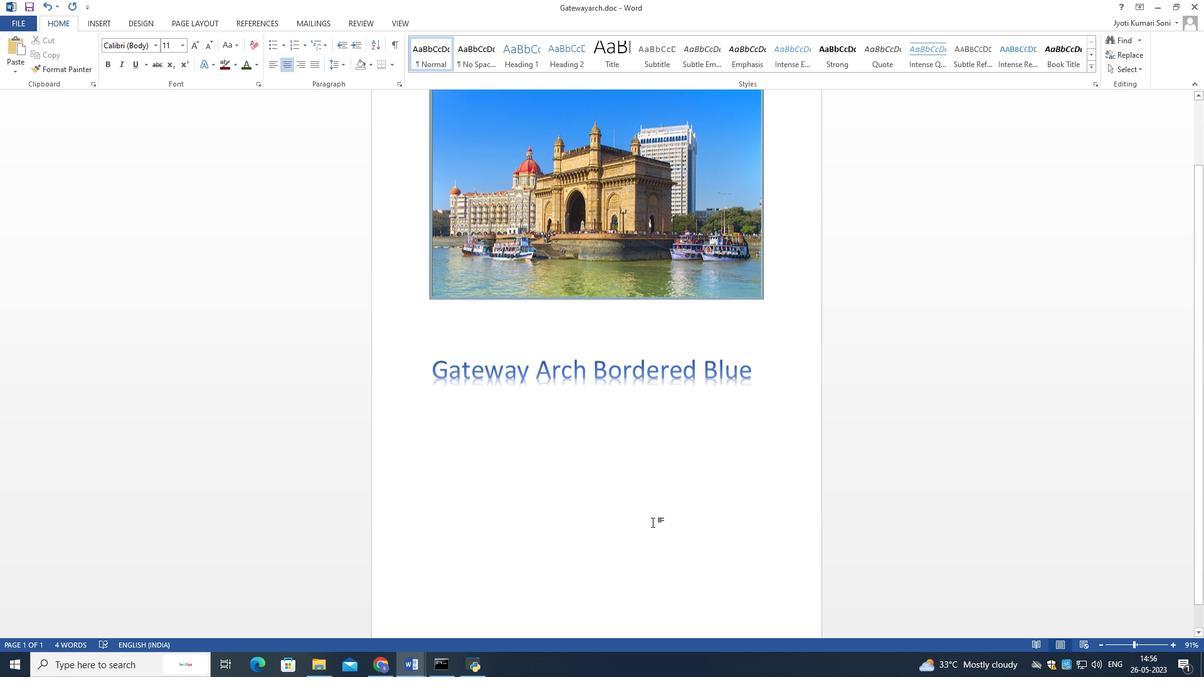 
Action: Mouse scrolled (652, 523) with delta (0, 0)
Screenshot: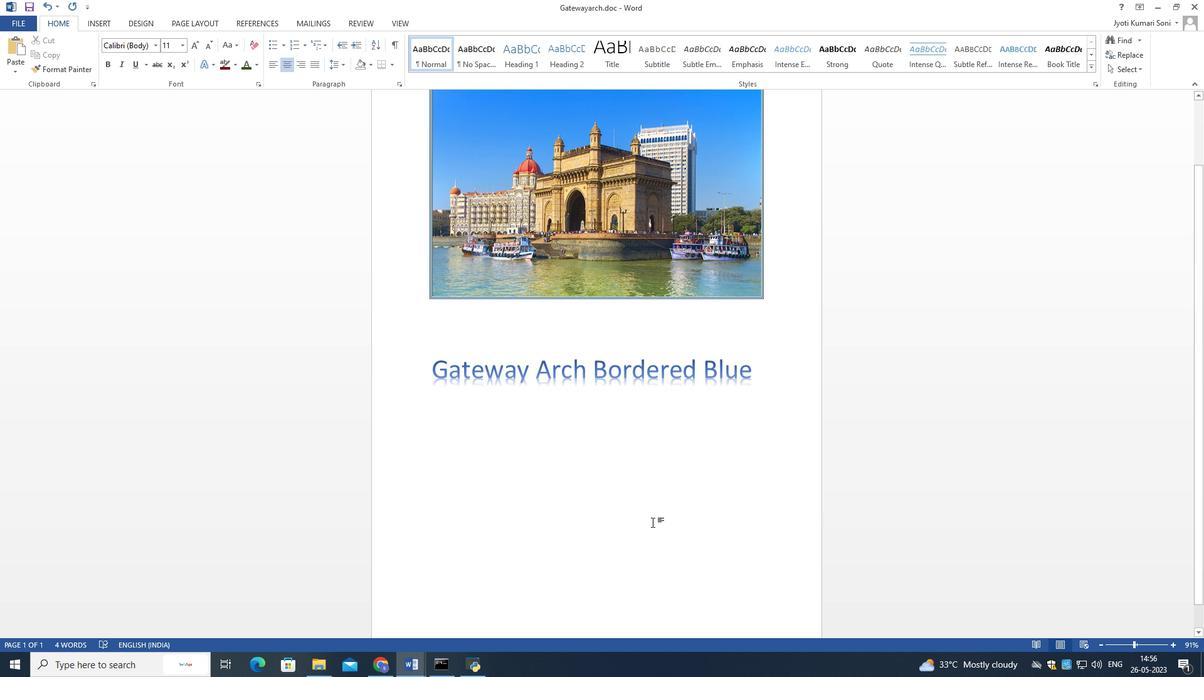 
Action: Mouse scrolled (652, 523) with delta (0, 0)
Screenshot: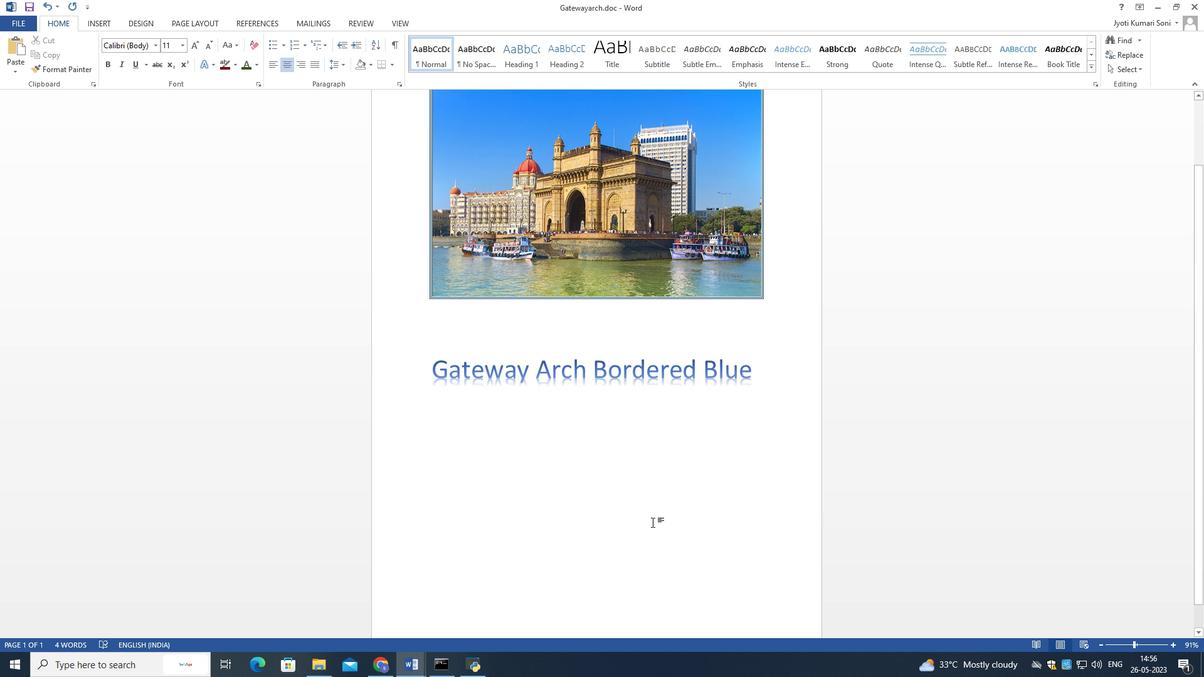 
Action: Mouse moved to (652, 522)
Screenshot: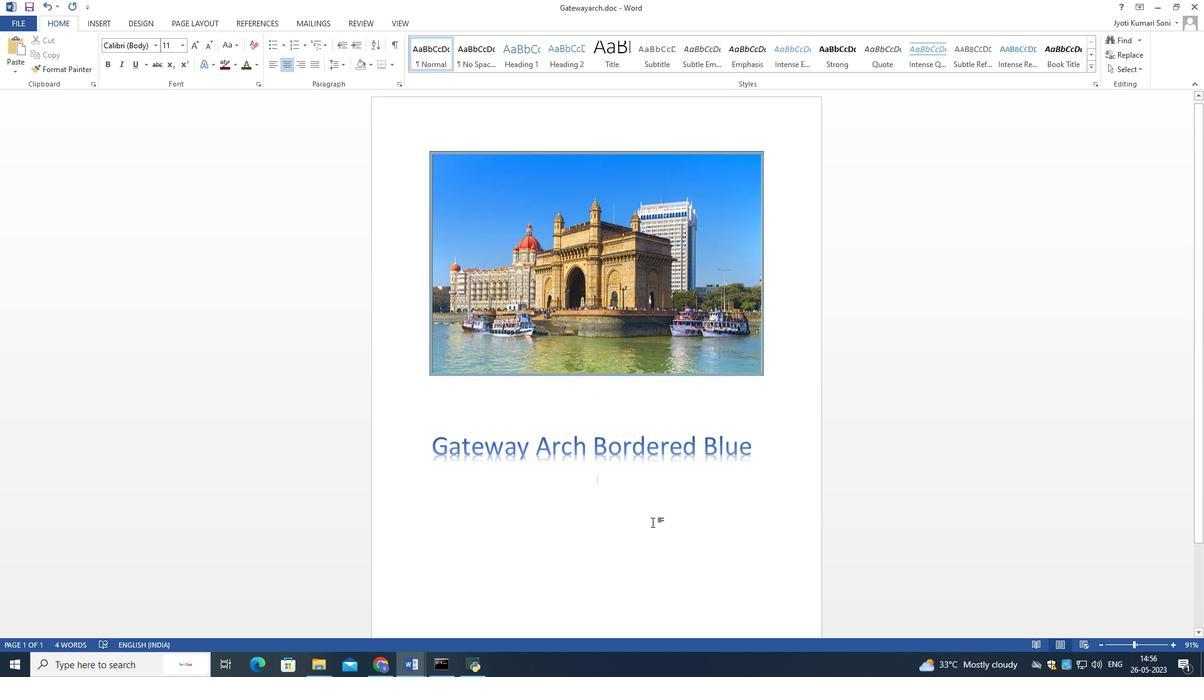 
Action: Mouse scrolled (652, 523) with delta (0, 0)
Screenshot: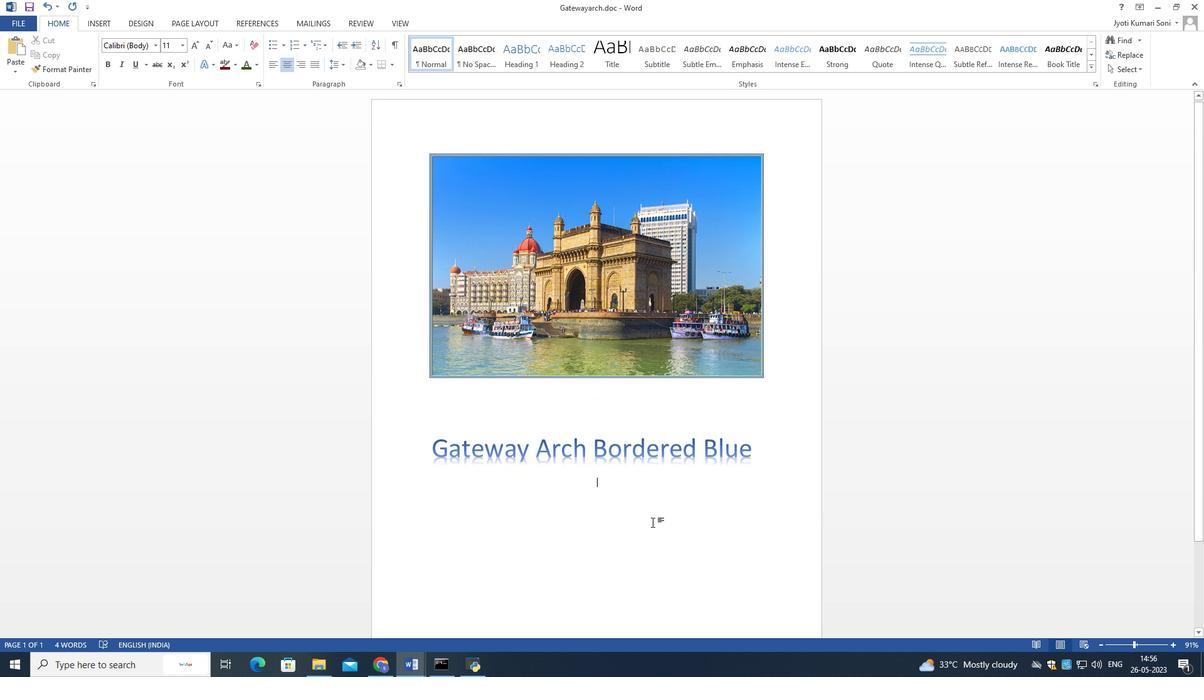 
Action: Mouse moved to (654, 533)
Screenshot: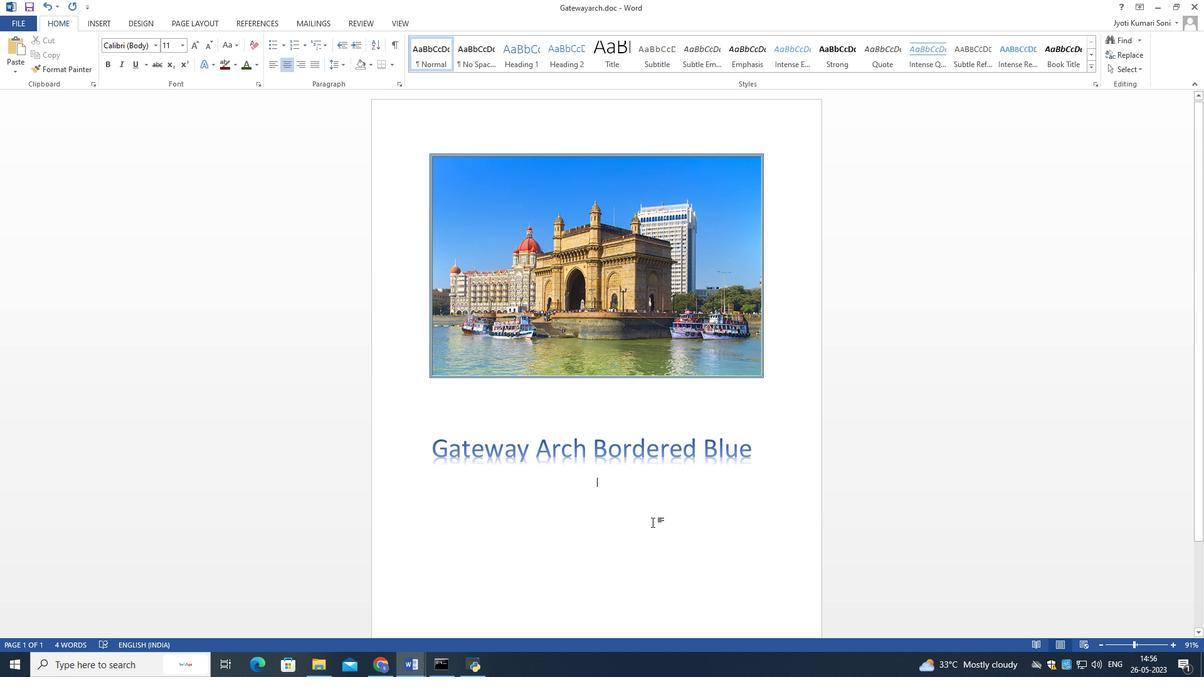 
